 Task: Create a due date automation trigger when advanced on, on the monday of the week a card is due add dates not due tomorrow at 11:00 AM.
Action: Mouse moved to (919, 265)
Screenshot: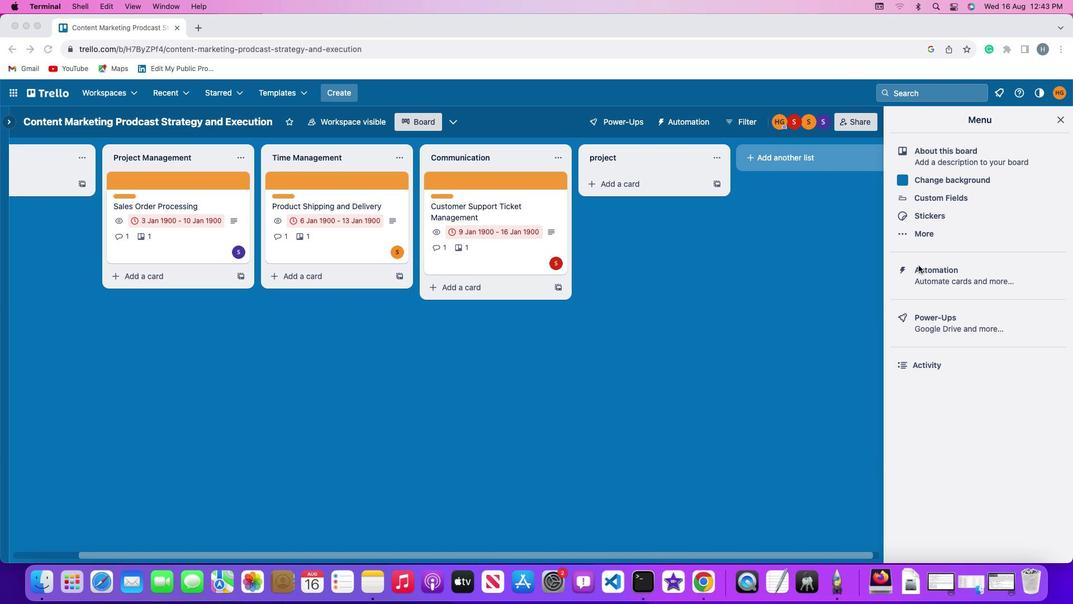 
Action: Mouse pressed left at (919, 265)
Screenshot: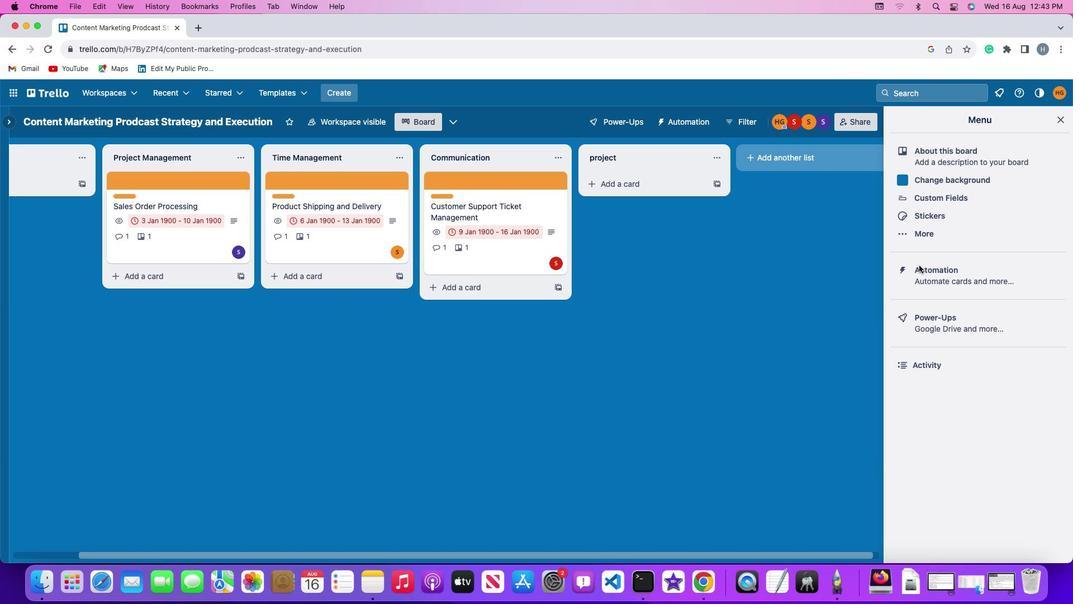 
Action: Mouse moved to (919, 265)
Screenshot: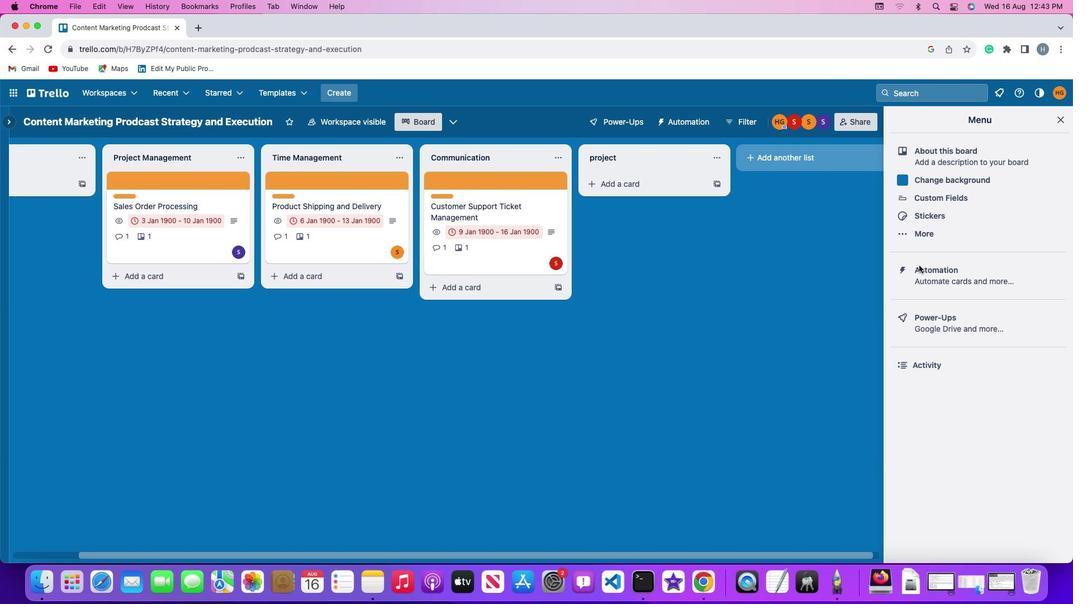 
Action: Mouse pressed left at (919, 265)
Screenshot: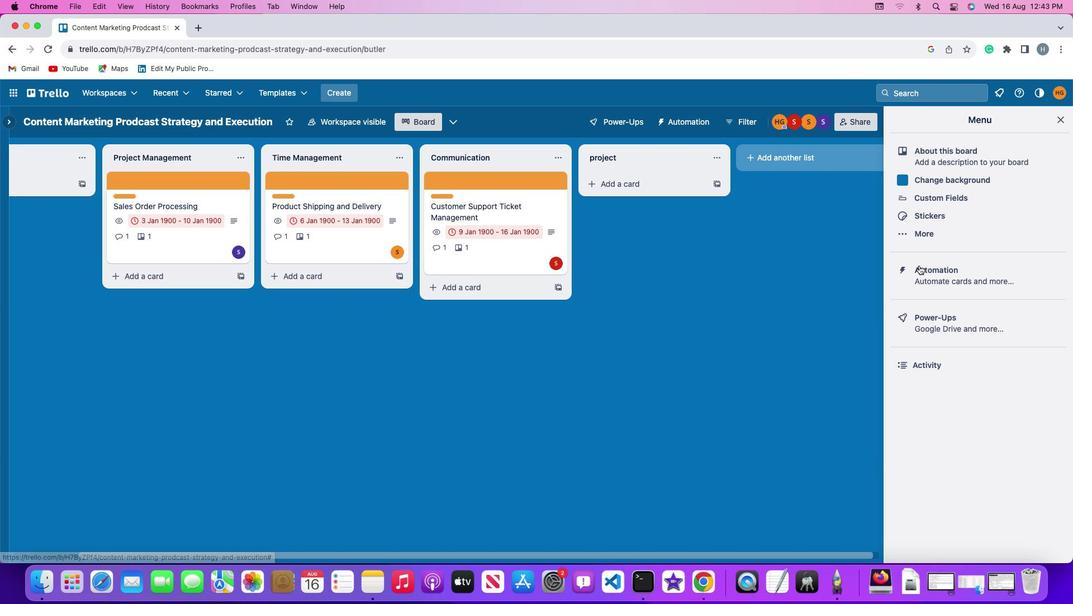 
Action: Mouse moved to (83, 258)
Screenshot: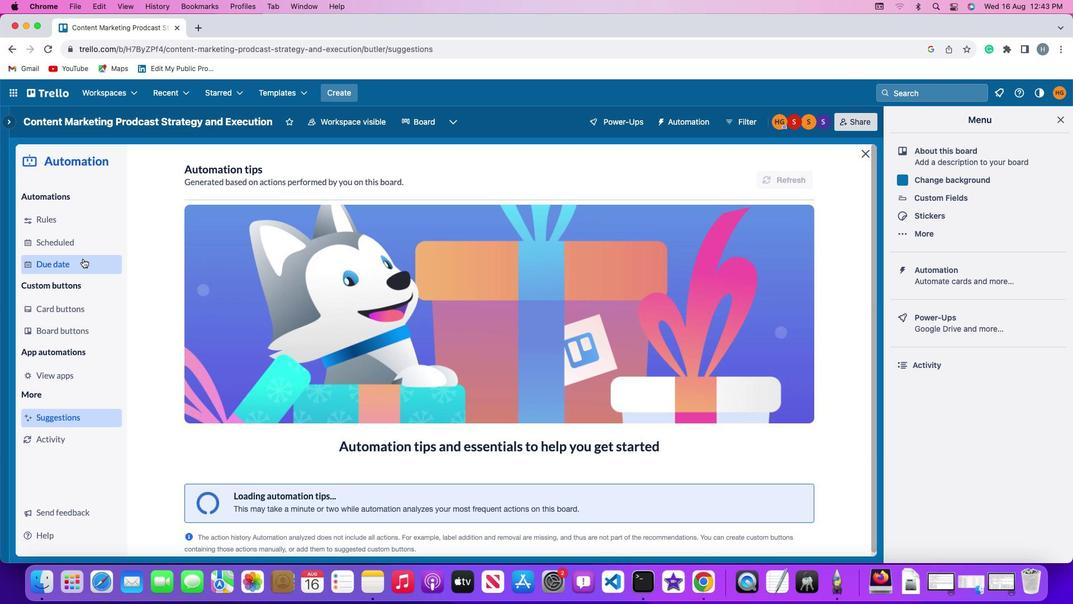 
Action: Mouse pressed left at (83, 258)
Screenshot: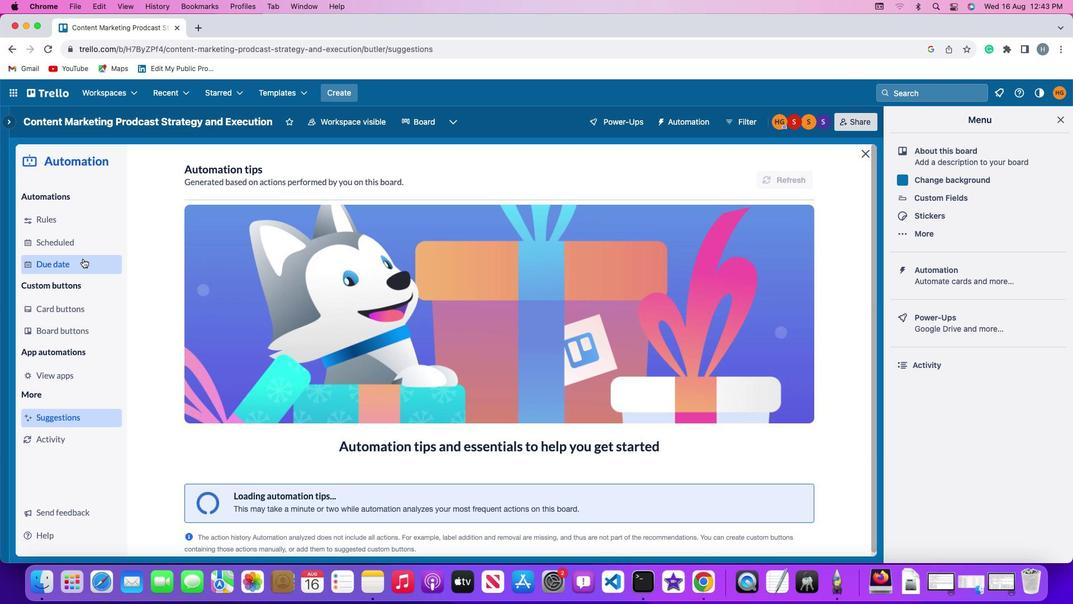 
Action: Mouse moved to (740, 169)
Screenshot: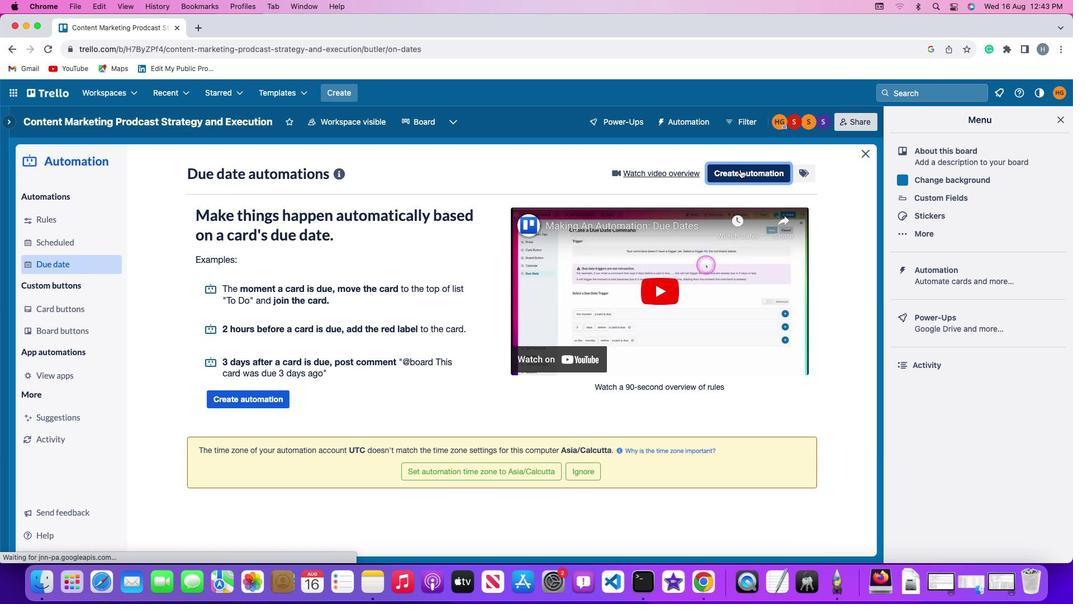 
Action: Mouse pressed left at (740, 169)
Screenshot: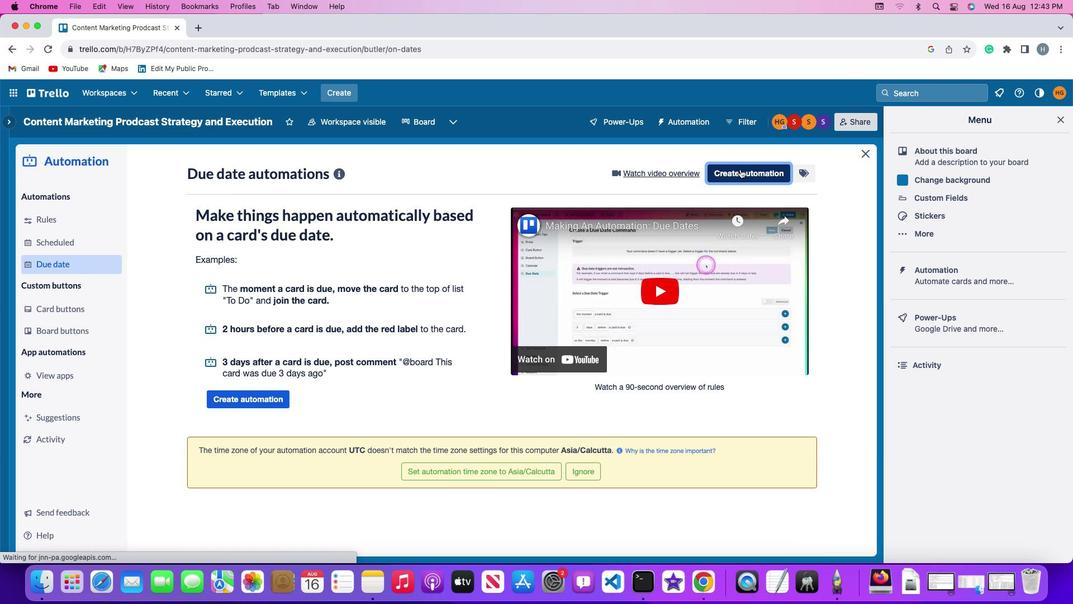 
Action: Mouse moved to (258, 284)
Screenshot: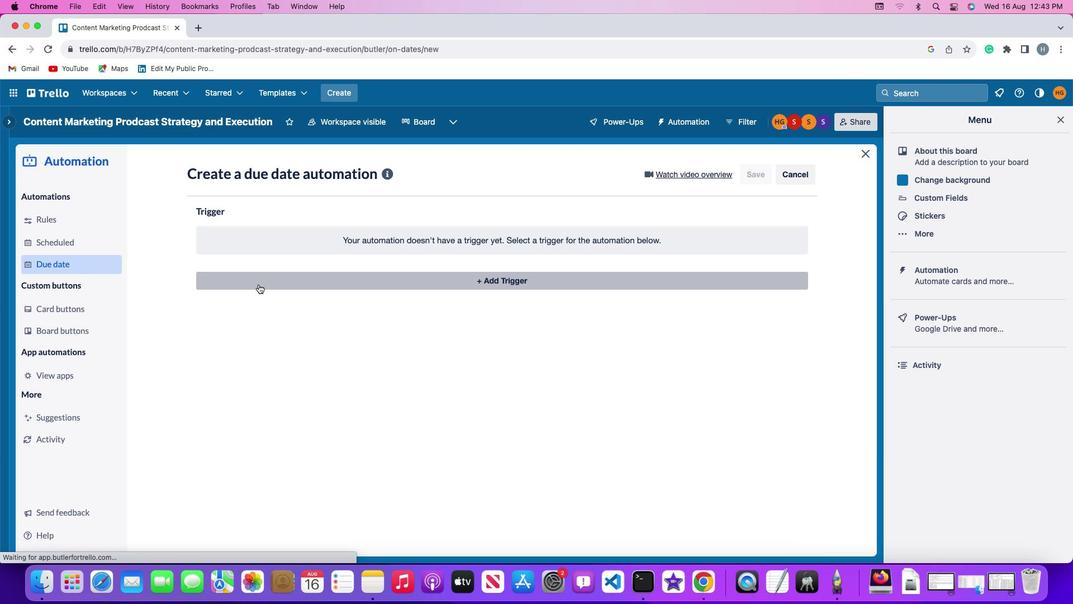 
Action: Mouse pressed left at (258, 284)
Screenshot: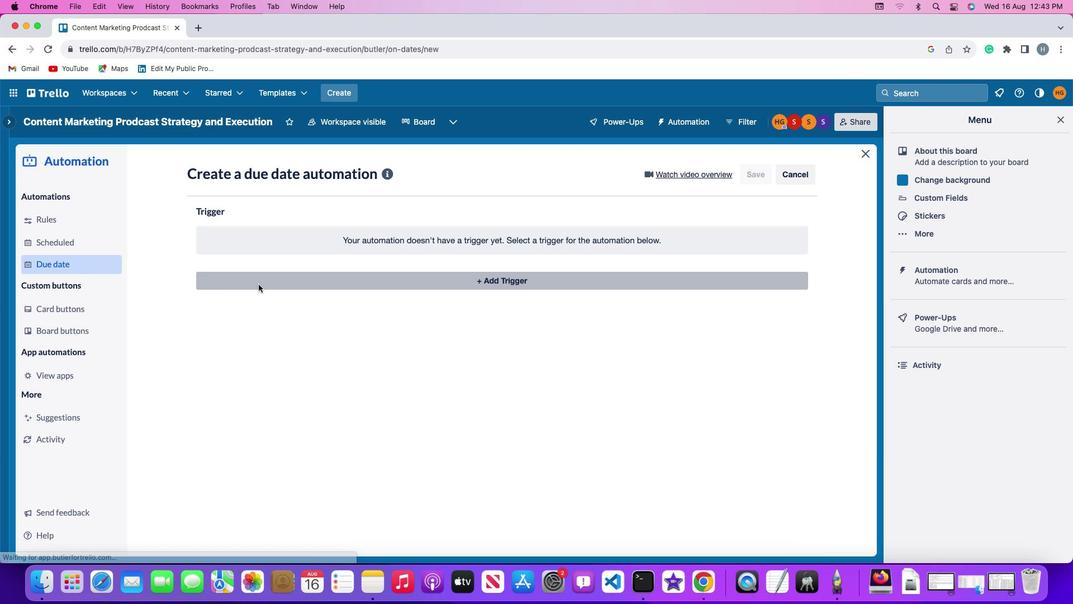 
Action: Mouse moved to (251, 484)
Screenshot: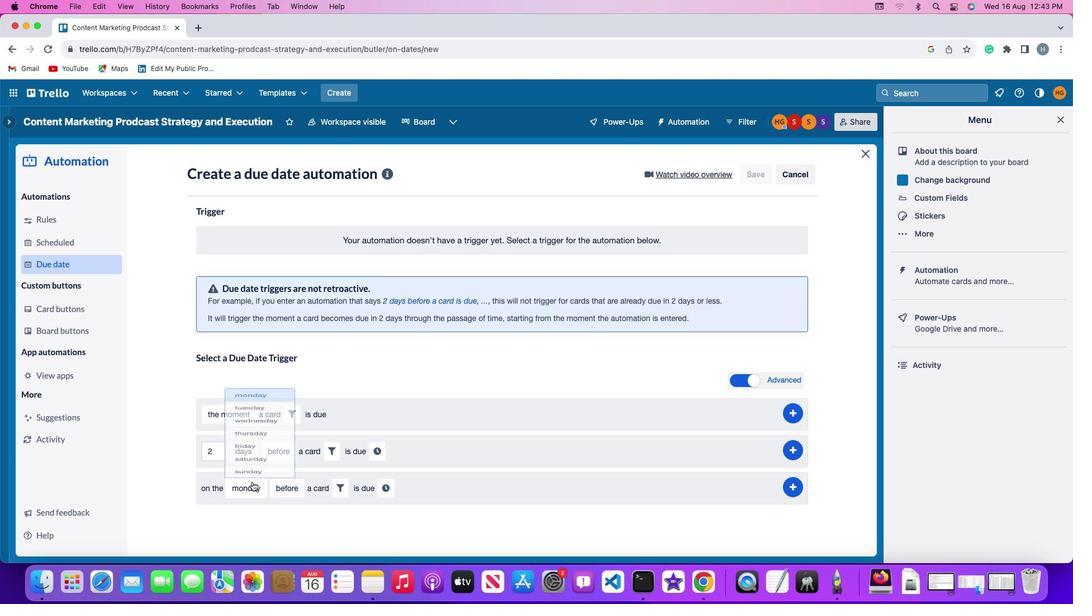 
Action: Mouse pressed left at (251, 484)
Screenshot: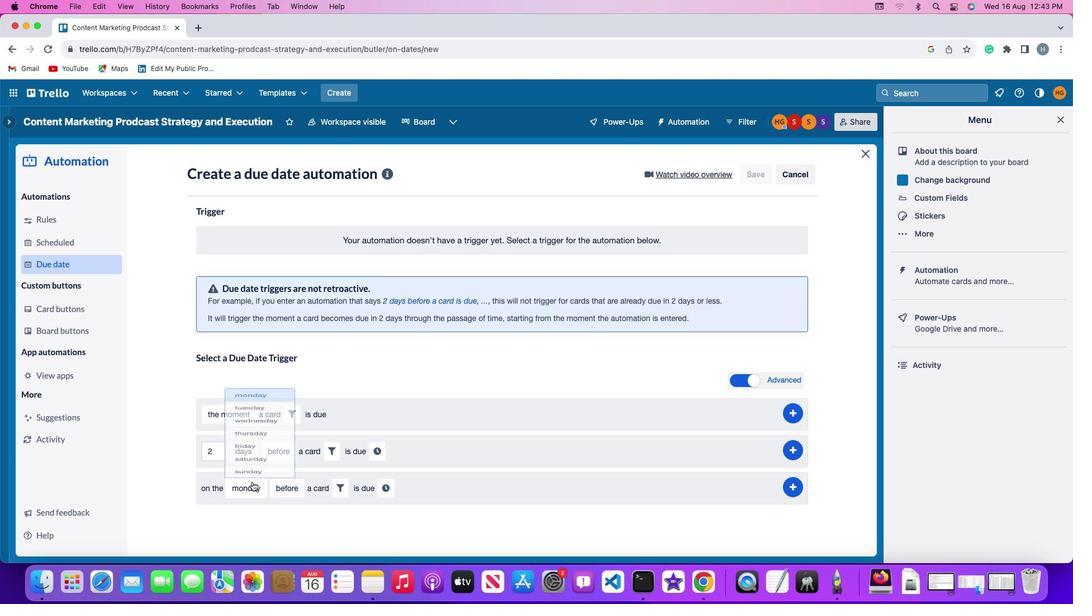 
Action: Mouse moved to (257, 332)
Screenshot: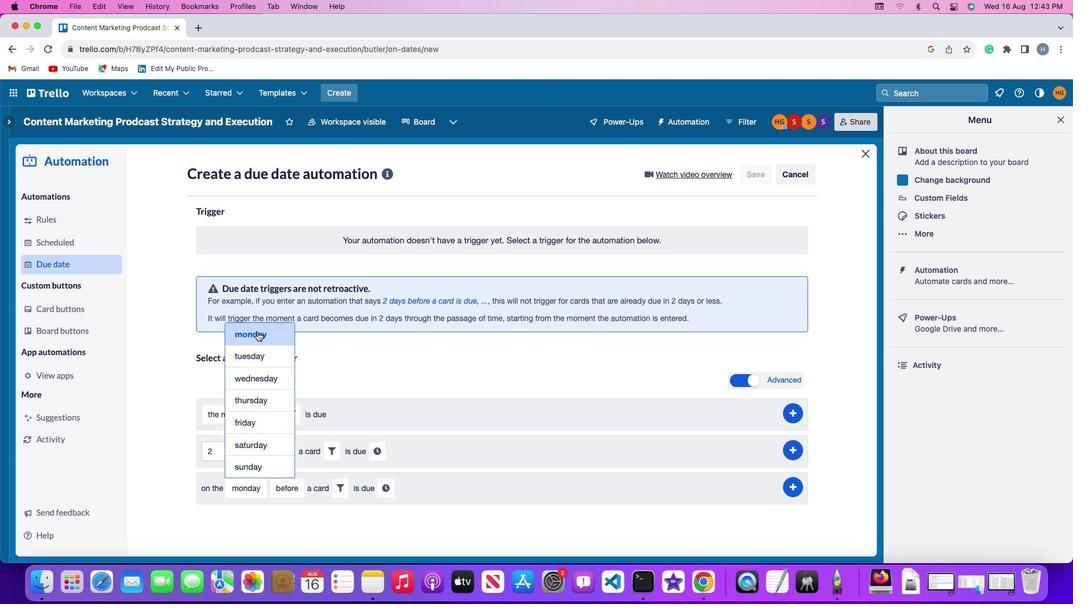
Action: Mouse pressed left at (257, 332)
Screenshot: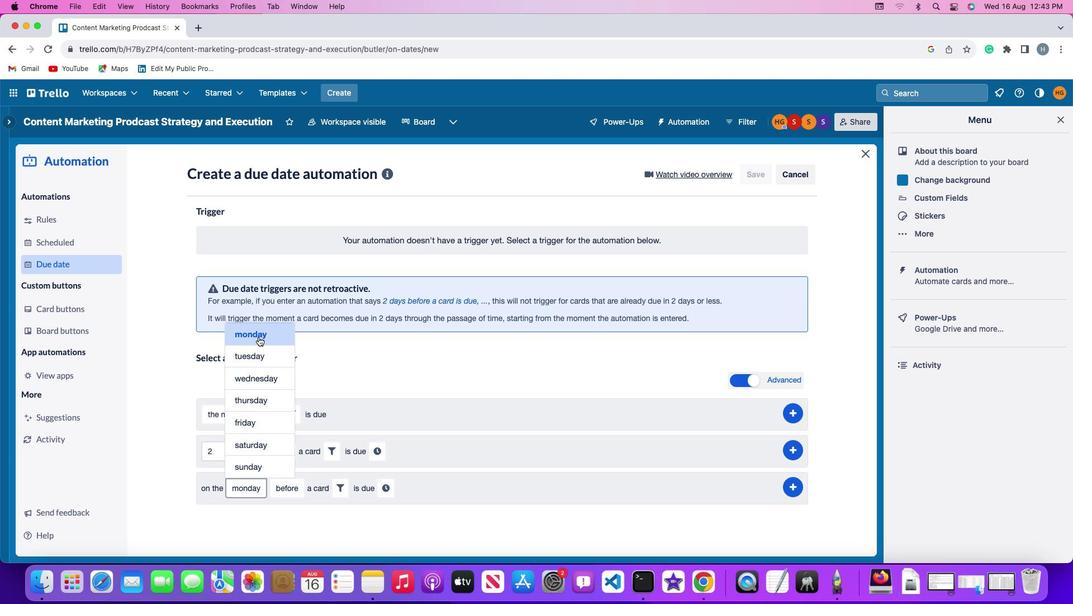 
Action: Mouse moved to (277, 491)
Screenshot: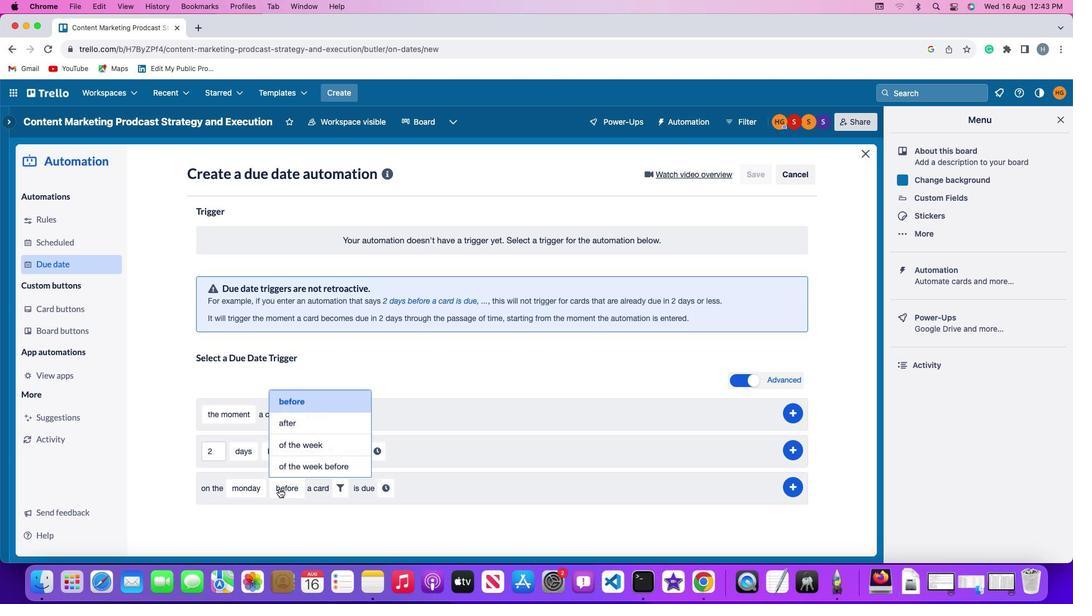 
Action: Mouse pressed left at (277, 491)
Screenshot: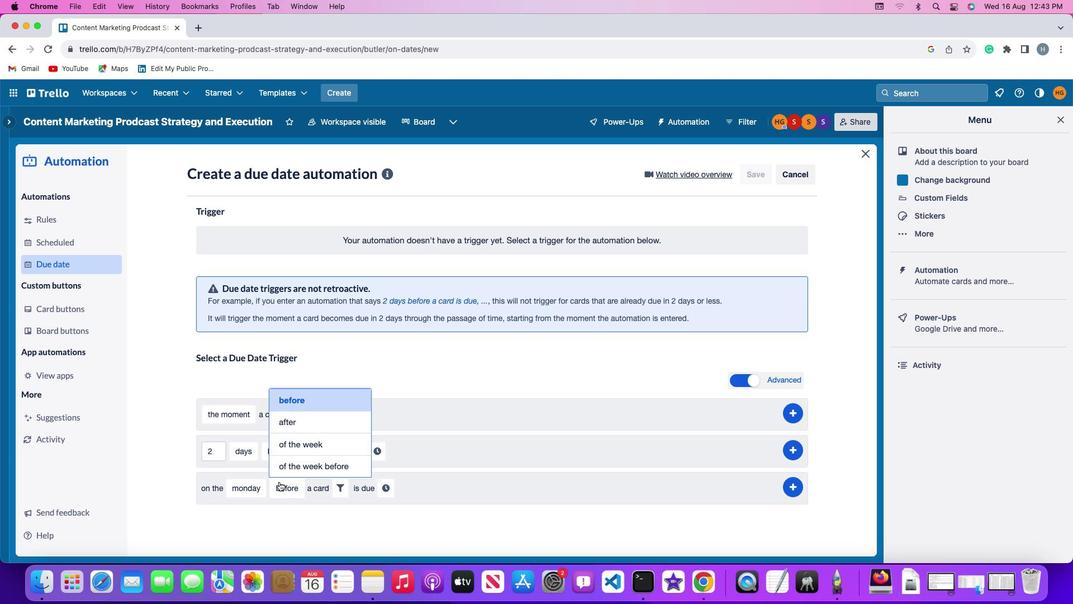 
Action: Mouse moved to (295, 441)
Screenshot: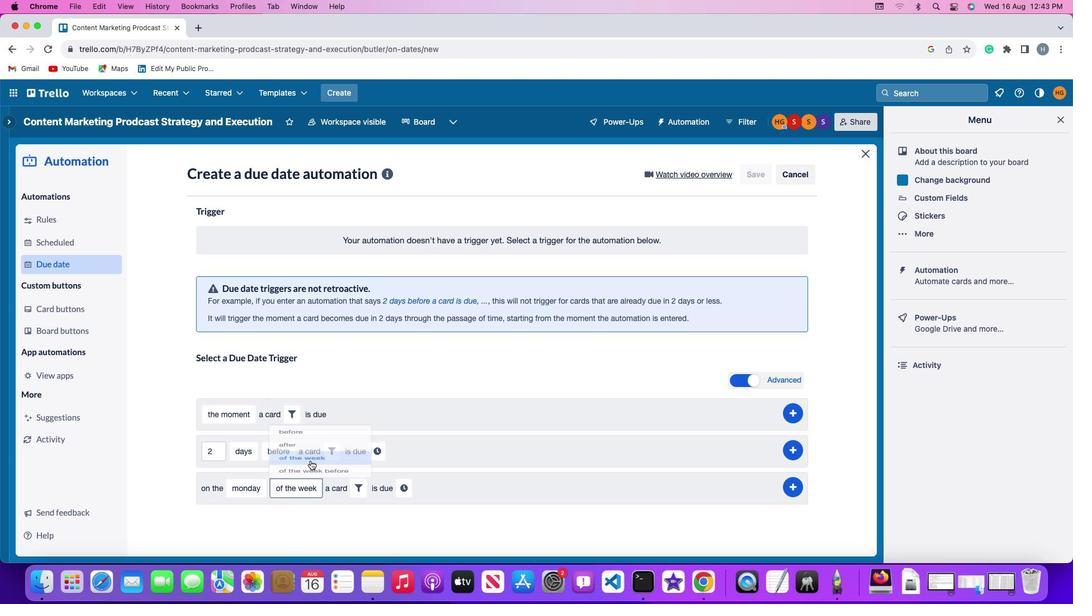 
Action: Mouse pressed left at (295, 441)
Screenshot: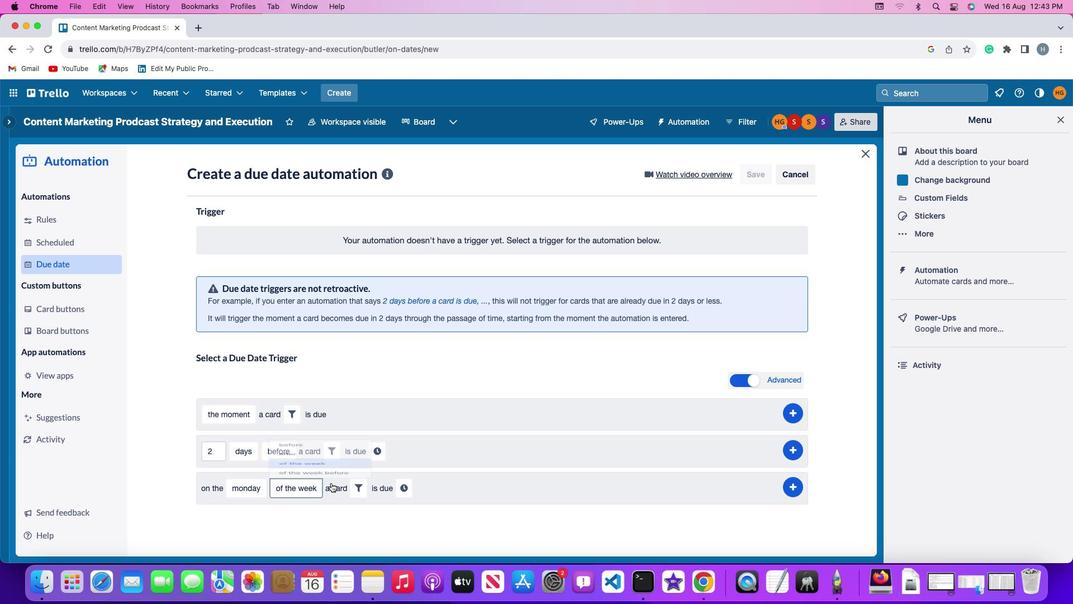 
Action: Mouse moved to (360, 490)
Screenshot: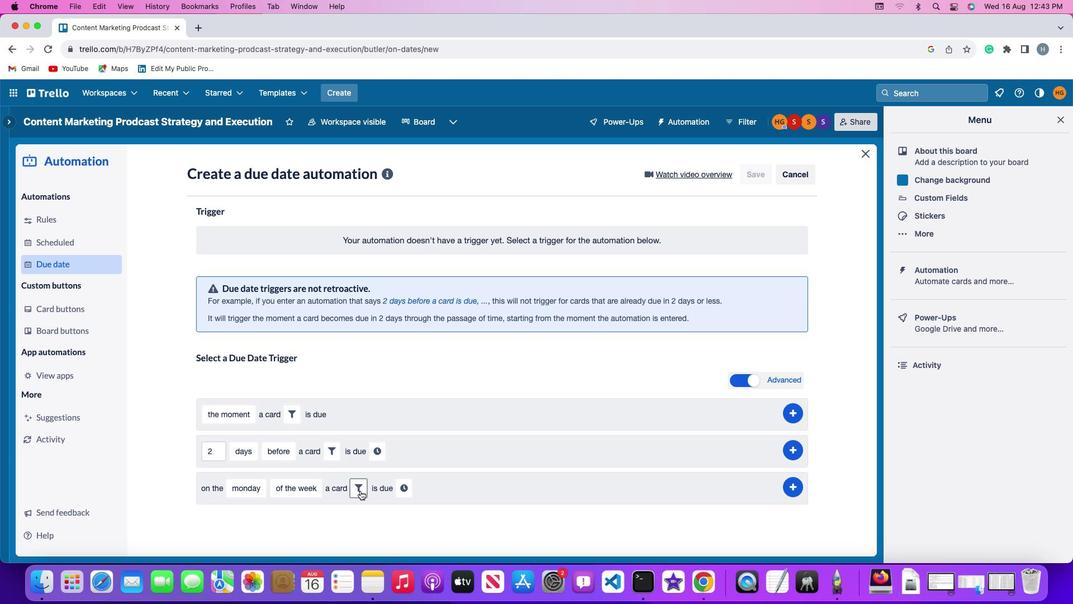 
Action: Mouse pressed left at (360, 490)
Screenshot: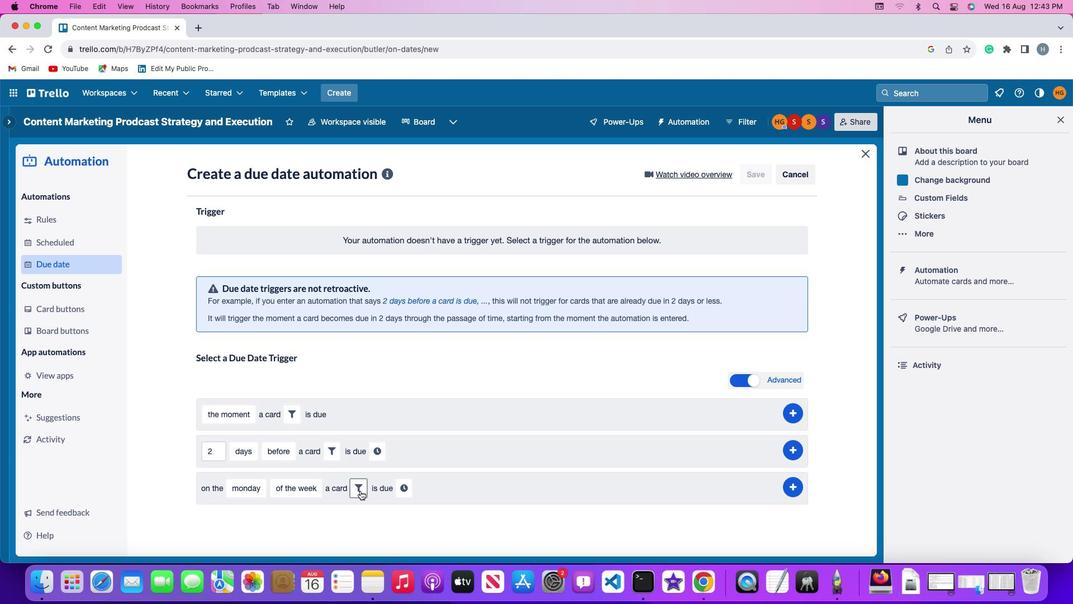 
Action: Mouse moved to (417, 522)
Screenshot: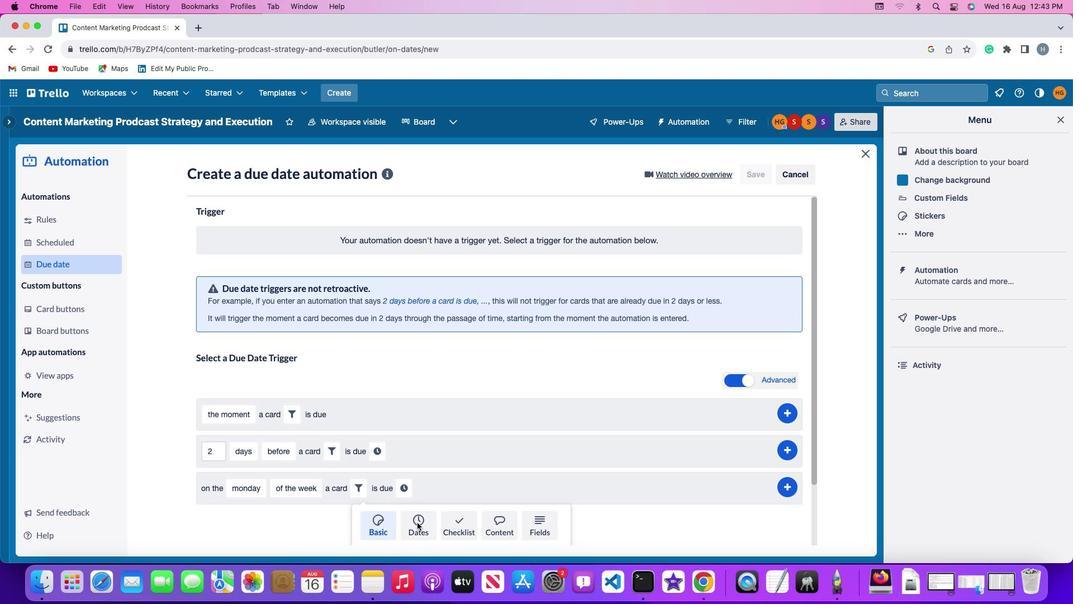 
Action: Mouse pressed left at (417, 522)
Screenshot: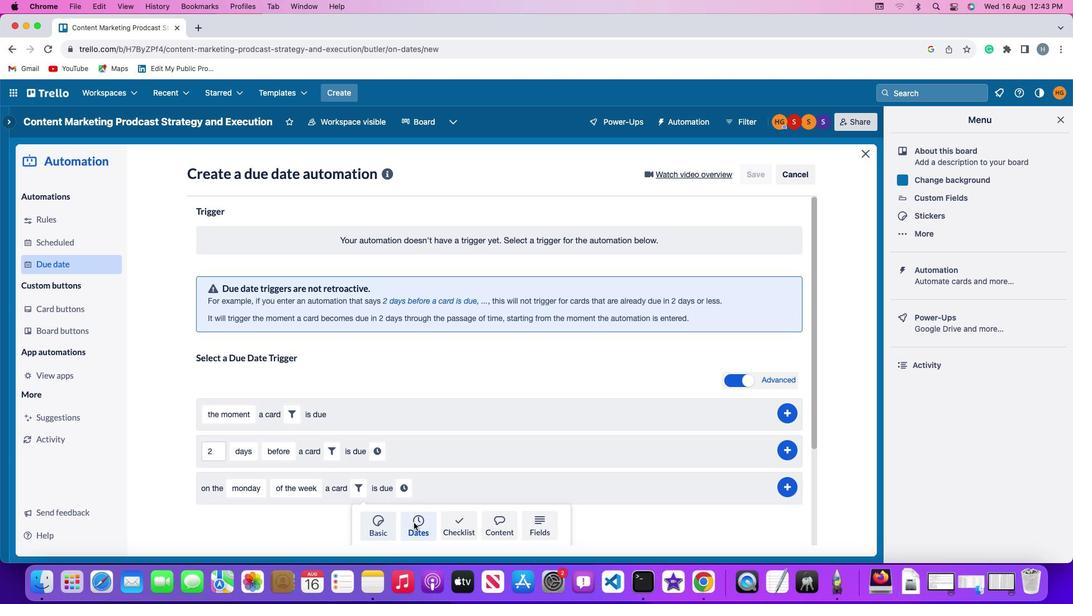 
Action: Mouse moved to (300, 522)
Screenshot: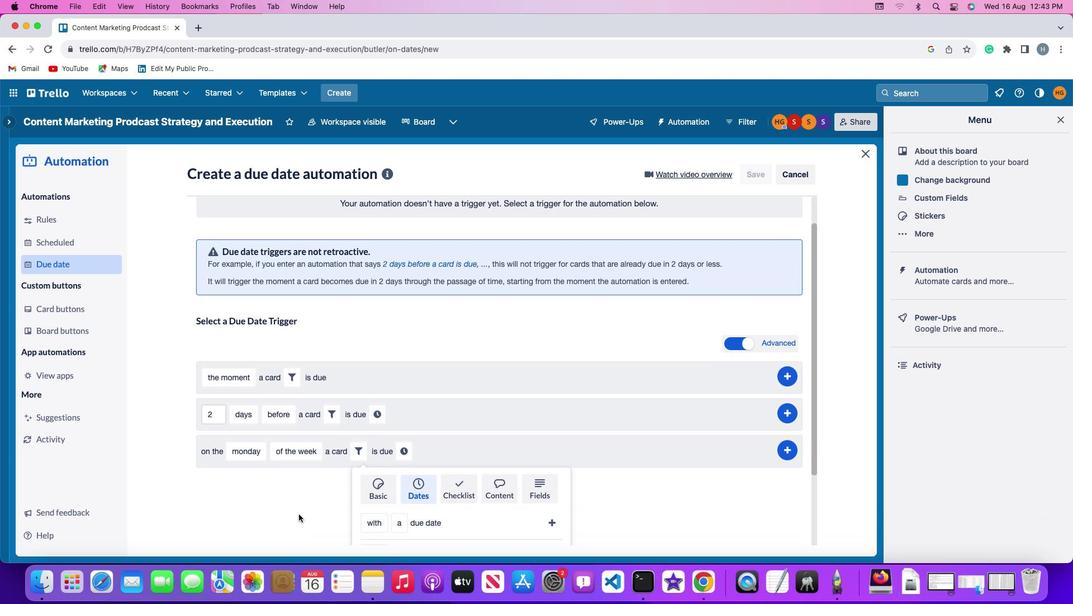 
Action: Mouse scrolled (300, 522) with delta (0, 0)
Screenshot: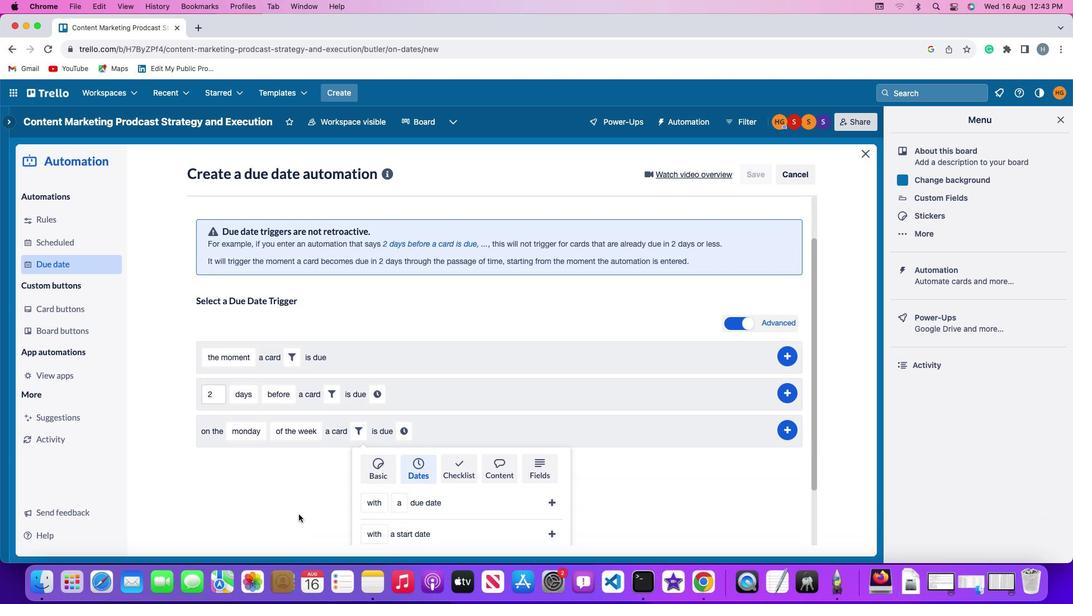
Action: Mouse moved to (299, 522)
Screenshot: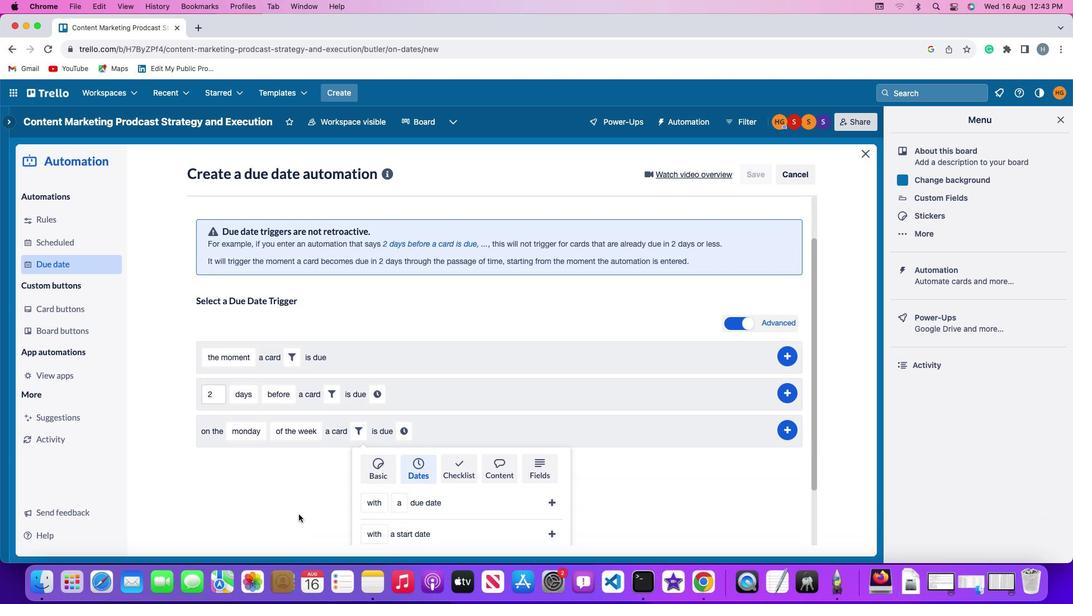 
Action: Mouse scrolled (299, 522) with delta (0, 0)
Screenshot: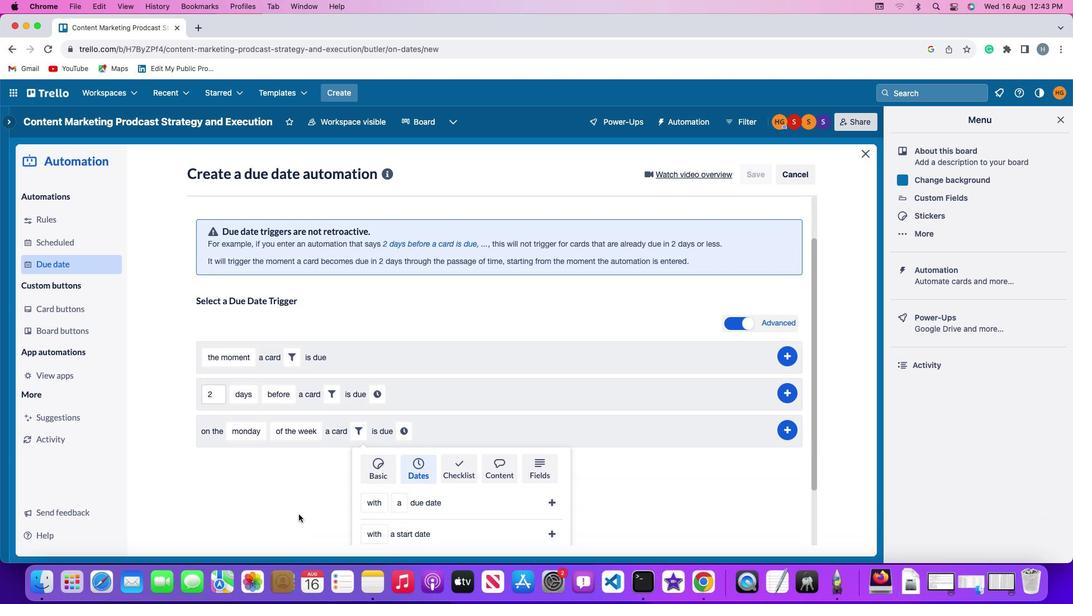 
Action: Mouse moved to (299, 521)
Screenshot: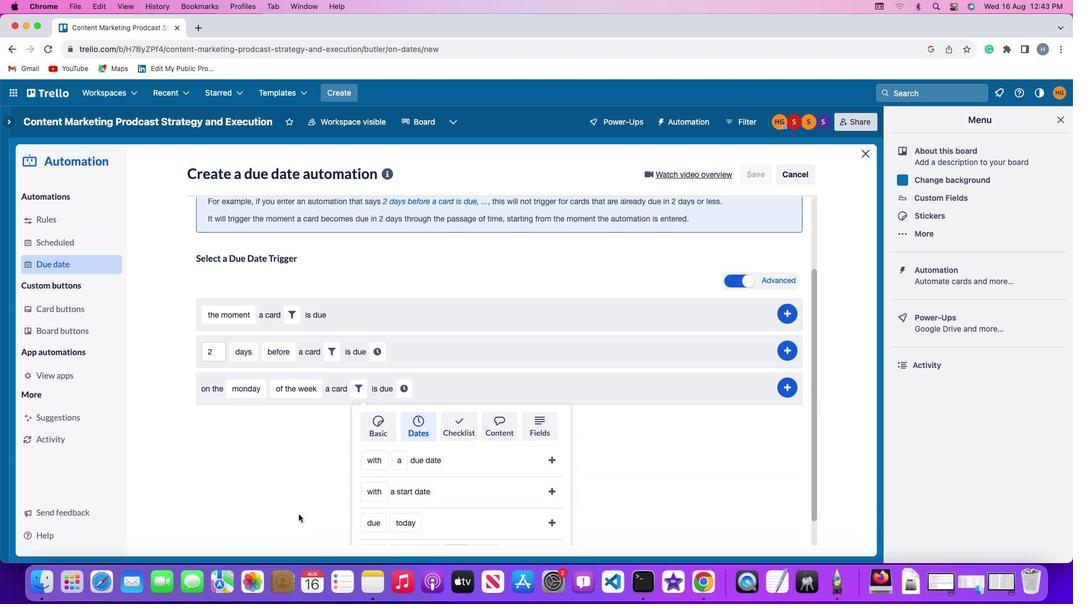 
Action: Mouse scrolled (299, 521) with delta (0, -1)
Screenshot: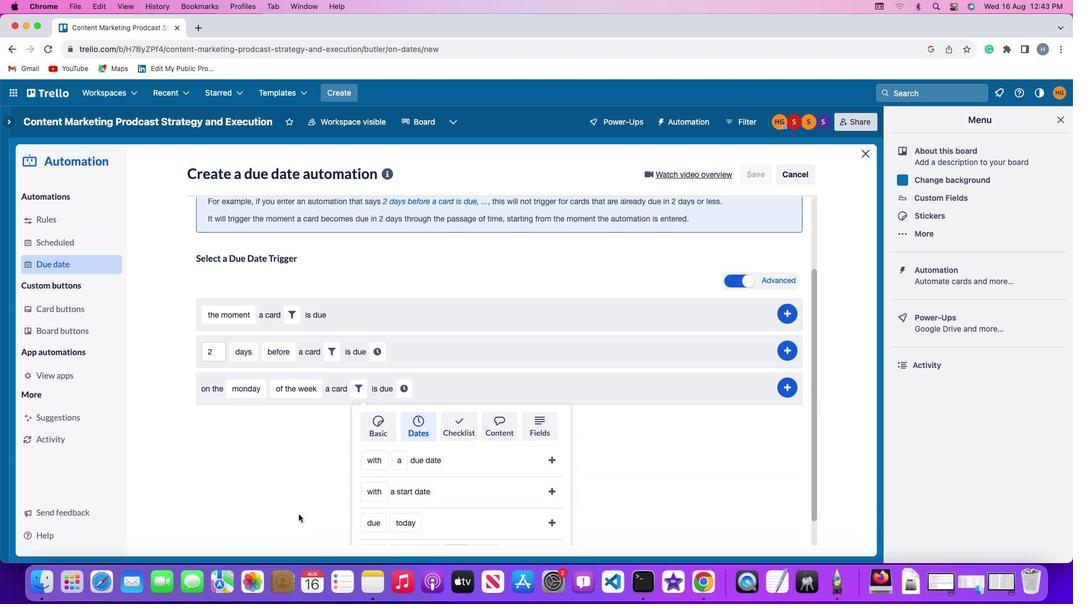 
Action: Mouse moved to (299, 519)
Screenshot: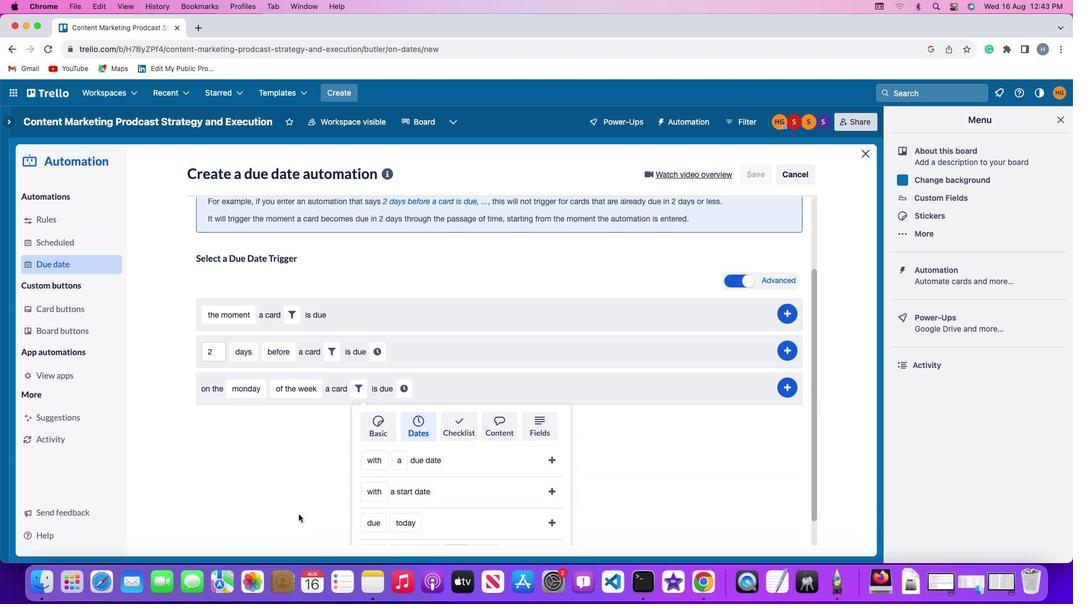 
Action: Mouse scrolled (299, 519) with delta (0, -2)
Screenshot: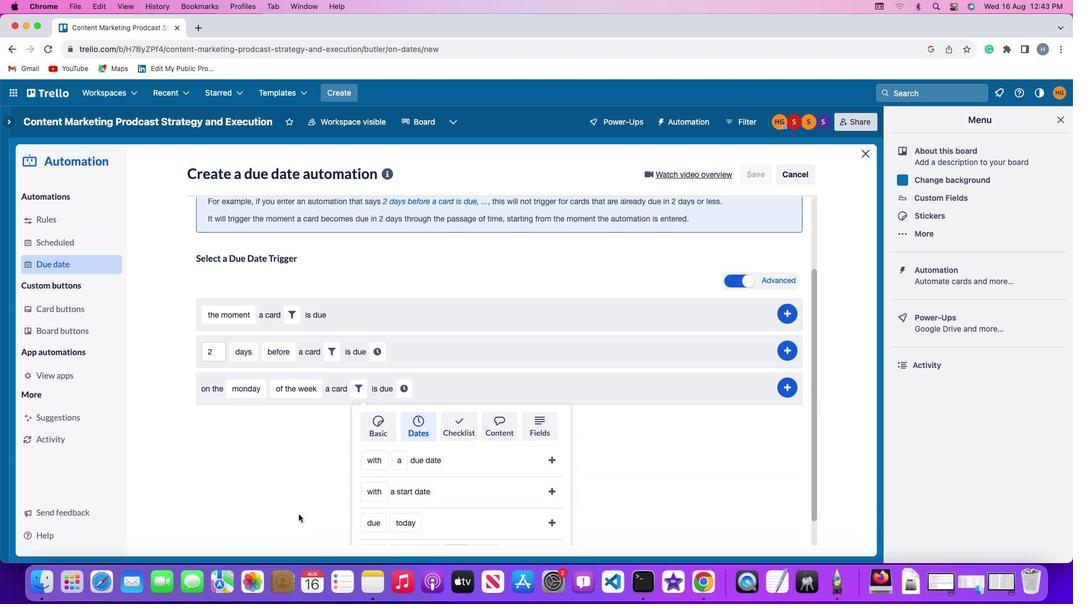
Action: Mouse moved to (298, 514)
Screenshot: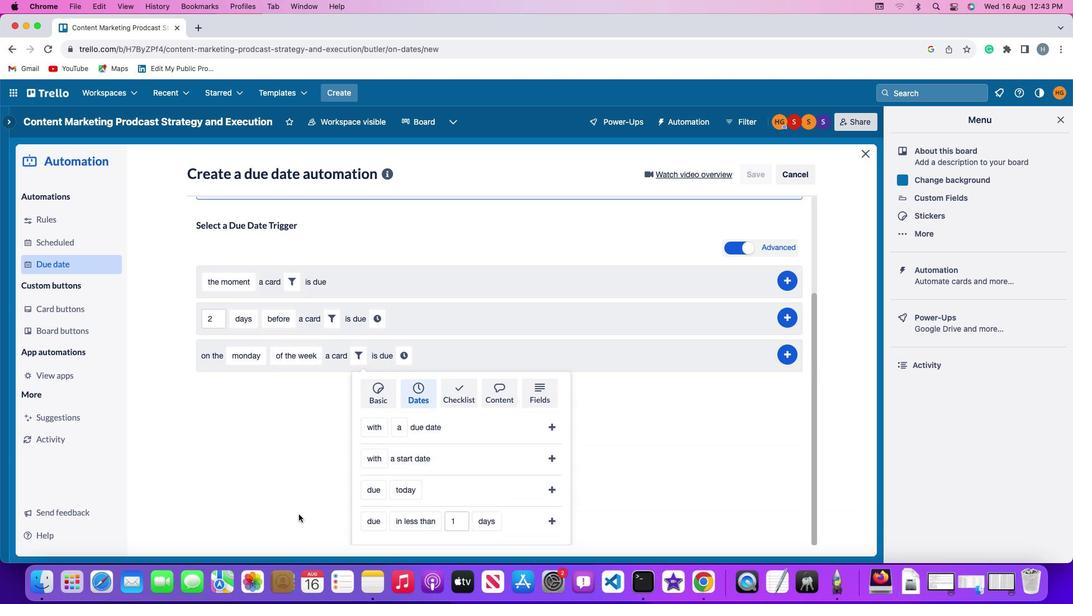 
Action: Mouse scrolled (298, 514) with delta (0, 0)
Screenshot: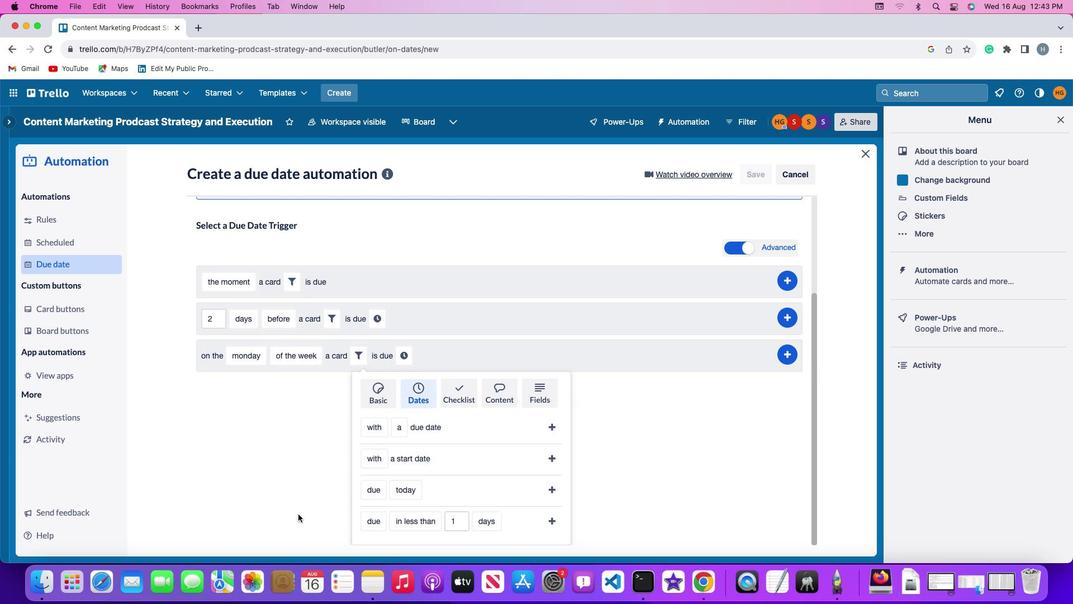 
Action: Mouse scrolled (298, 514) with delta (0, 0)
Screenshot: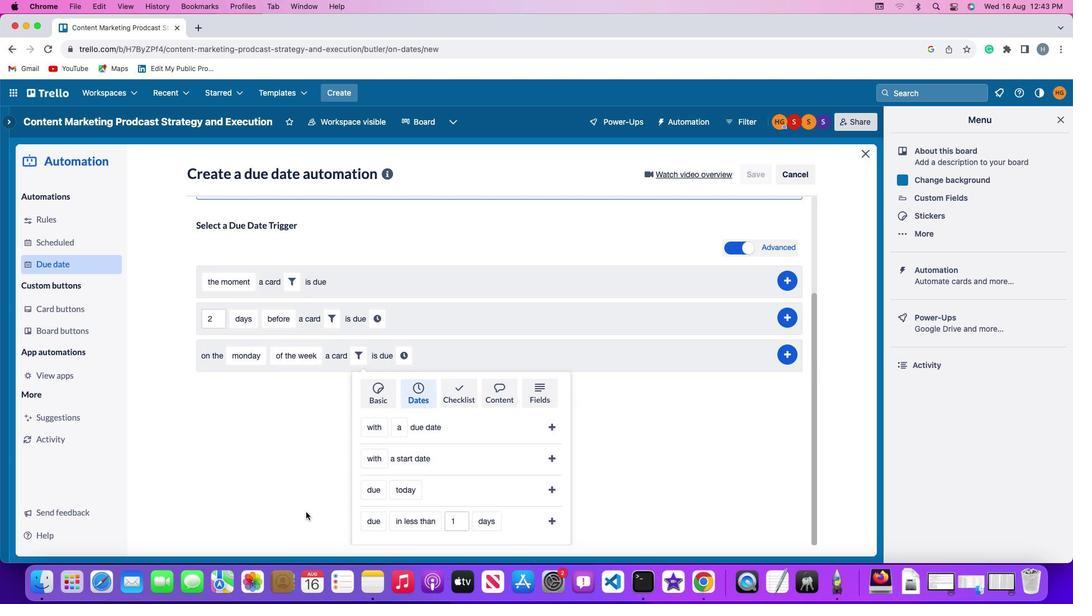 
Action: Mouse scrolled (298, 514) with delta (0, -1)
Screenshot: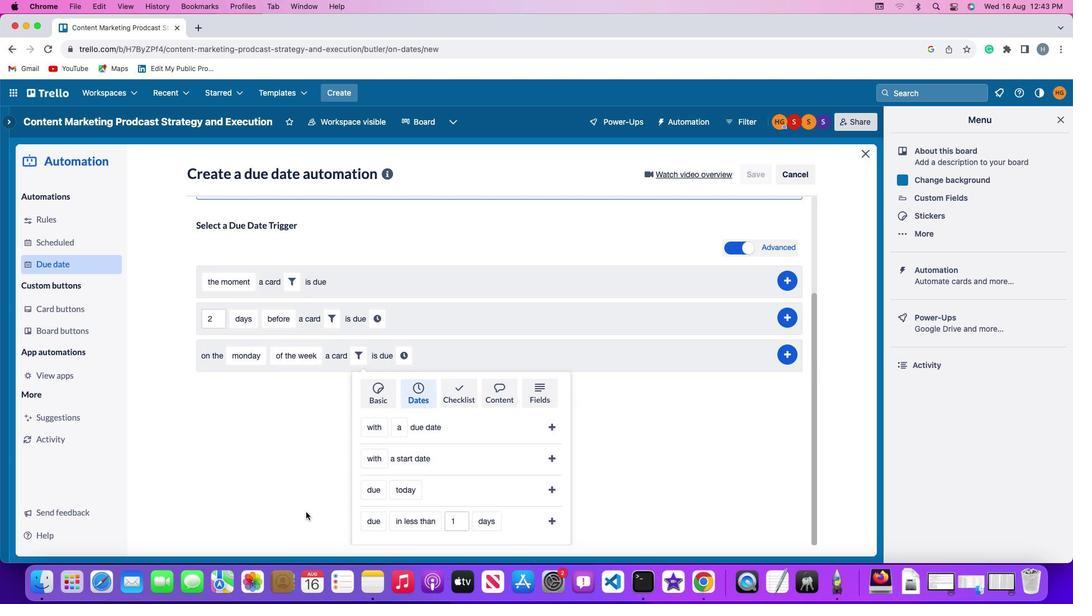 
Action: Mouse moved to (298, 514)
Screenshot: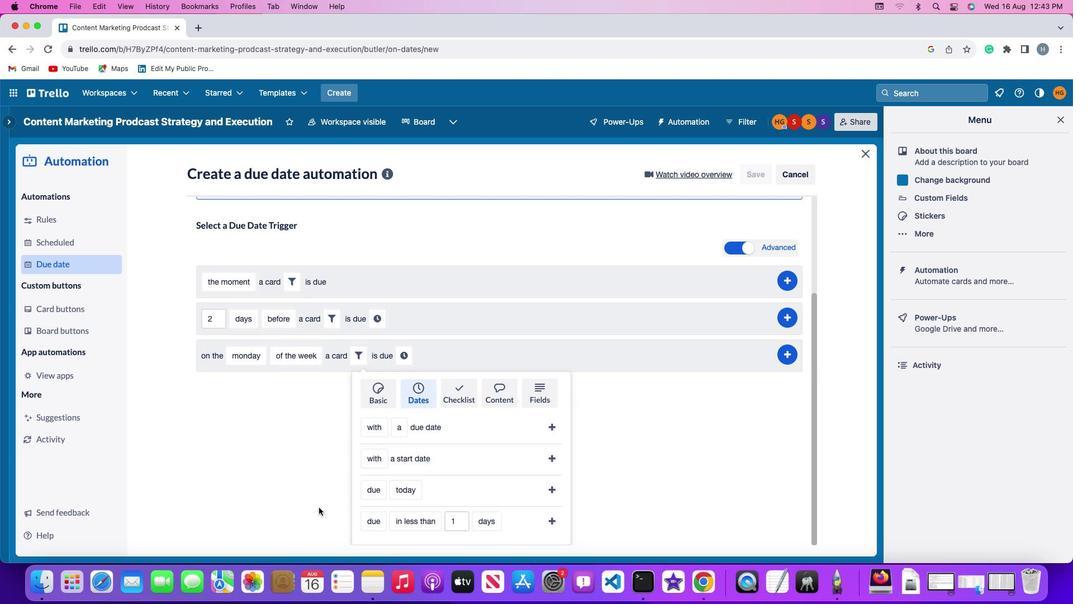 
Action: Mouse scrolled (298, 514) with delta (0, -1)
Screenshot: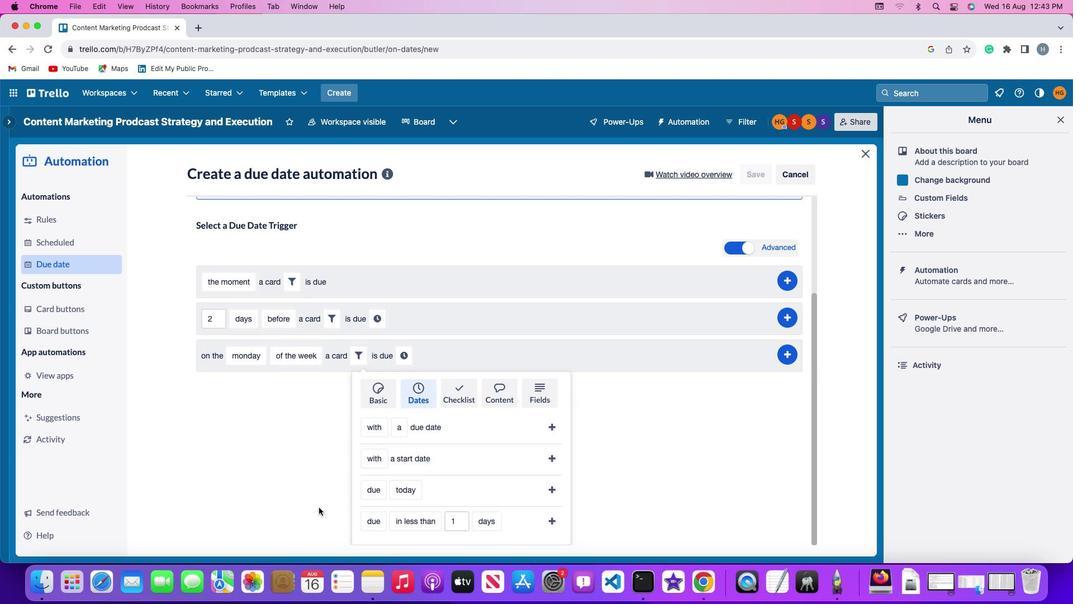 
Action: Mouse moved to (360, 496)
Screenshot: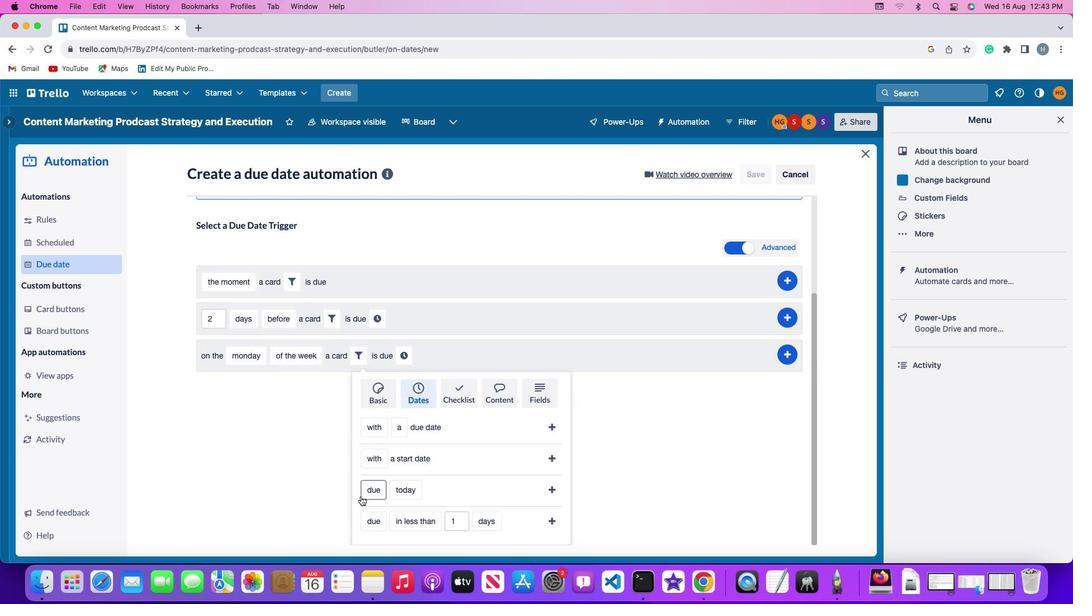 
Action: Mouse pressed left at (360, 496)
Screenshot: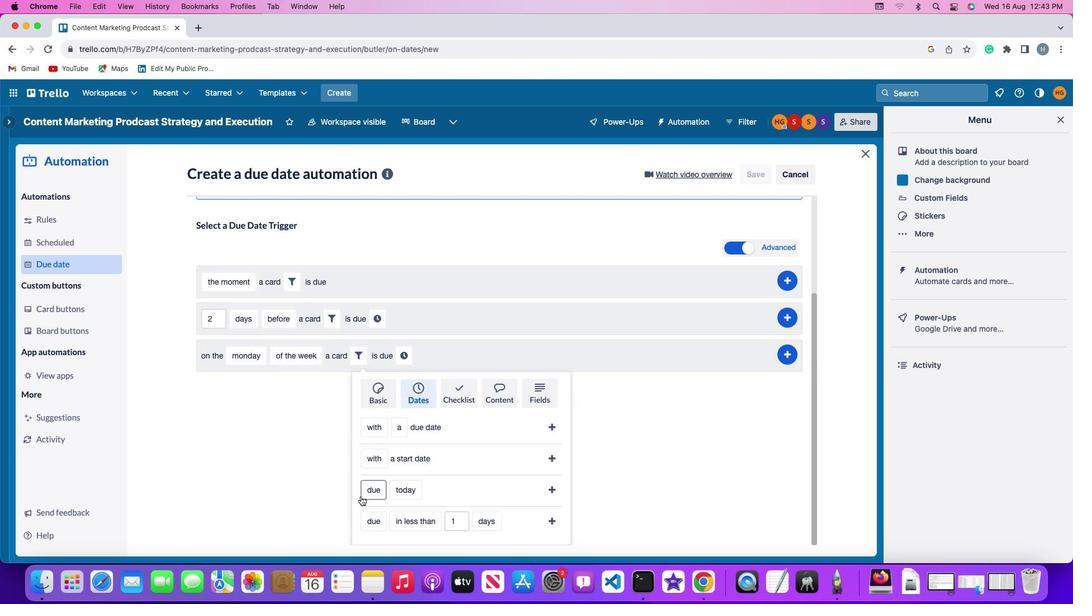 
Action: Mouse moved to (392, 421)
Screenshot: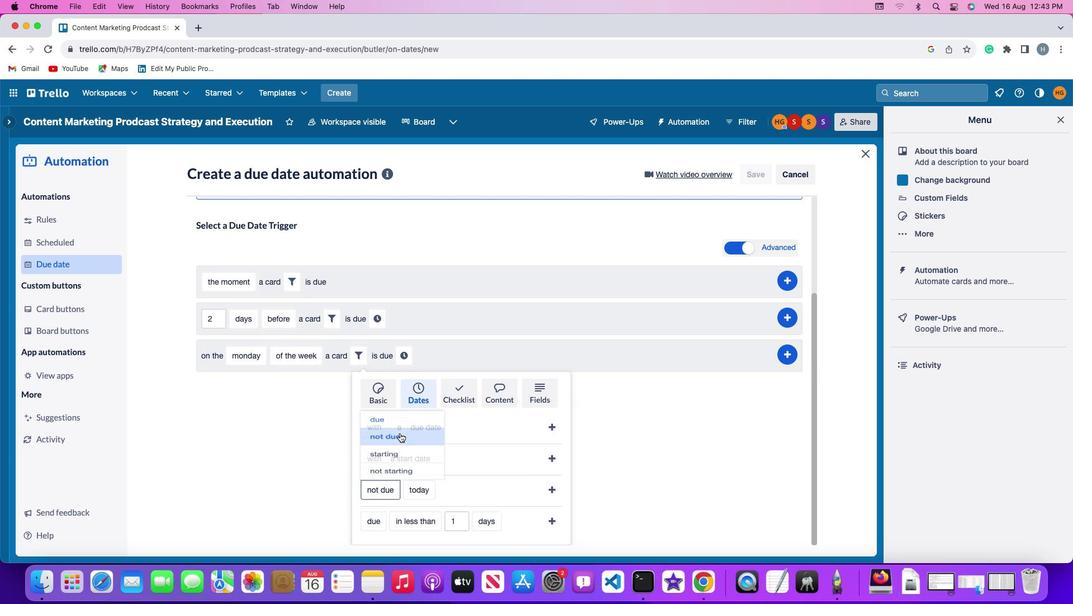
Action: Mouse pressed left at (392, 421)
Screenshot: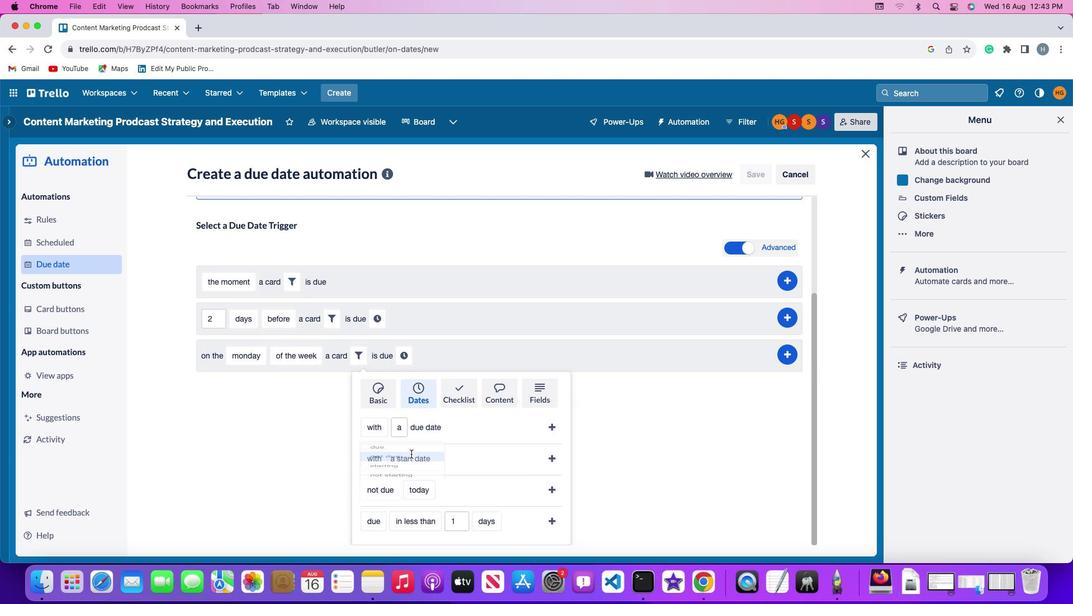 
Action: Mouse moved to (422, 487)
Screenshot: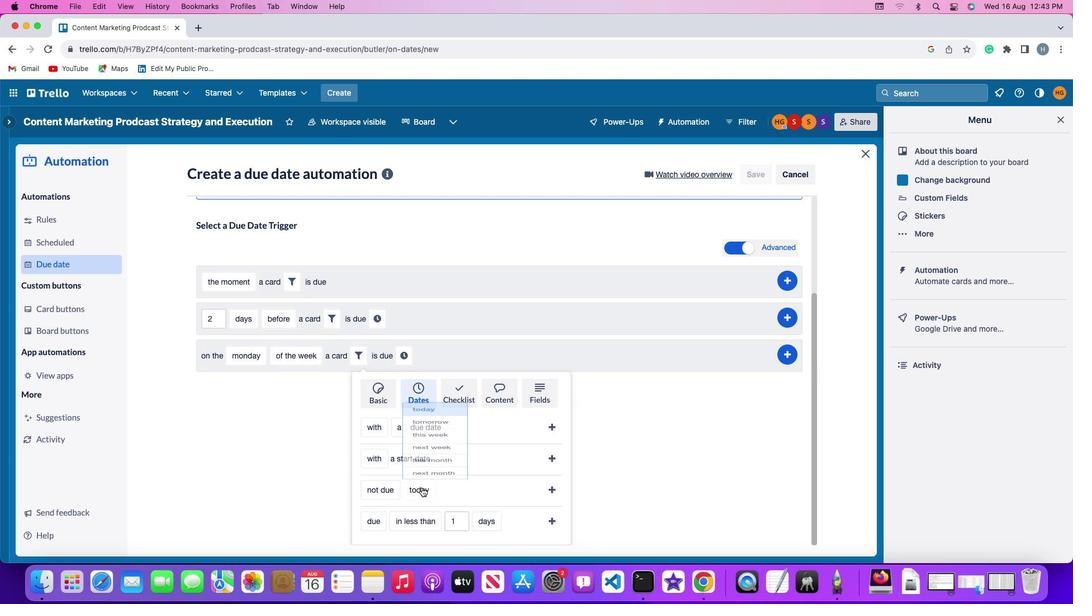 
Action: Mouse pressed left at (422, 487)
Screenshot: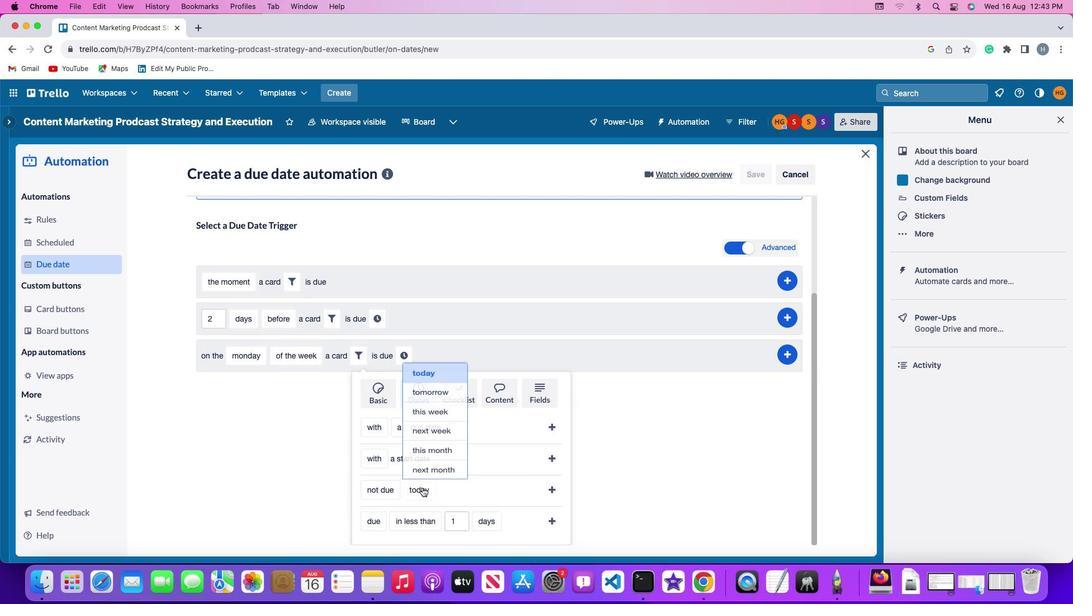 
Action: Mouse moved to (427, 377)
Screenshot: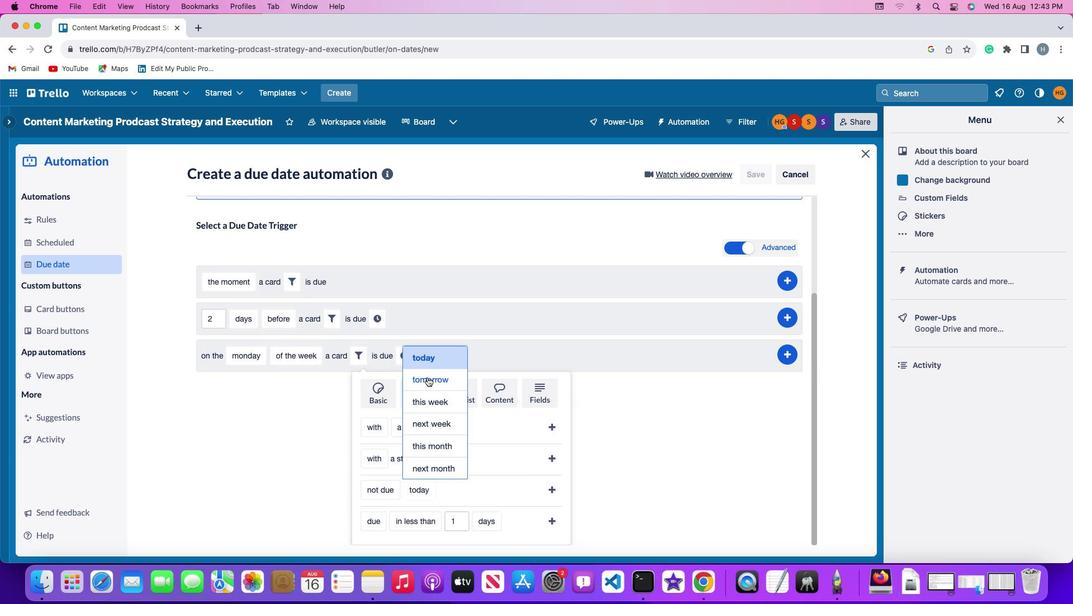 
Action: Mouse pressed left at (427, 377)
Screenshot: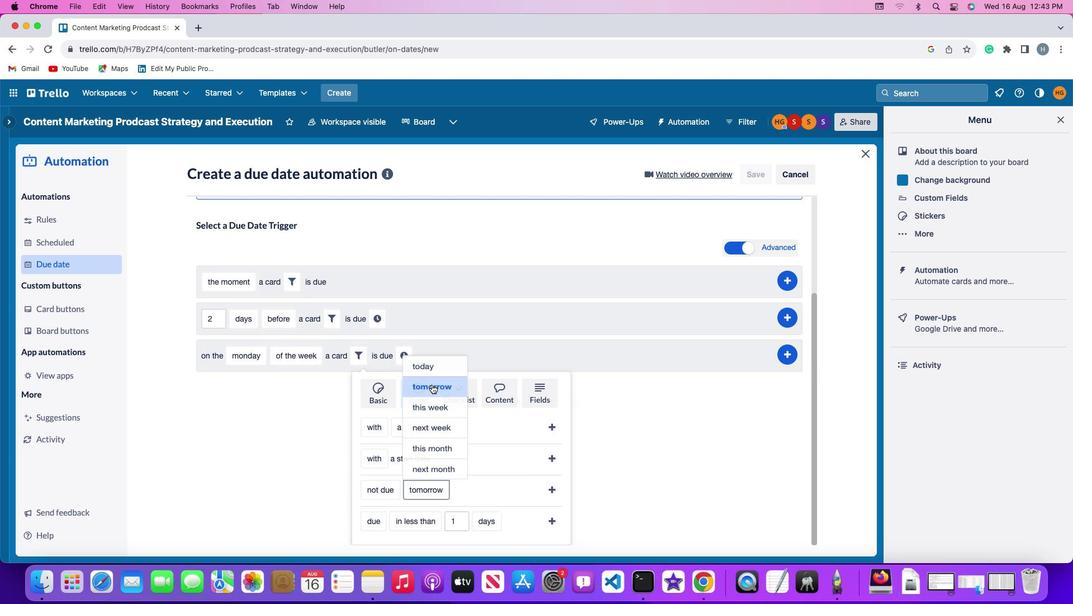 
Action: Mouse moved to (554, 486)
Screenshot: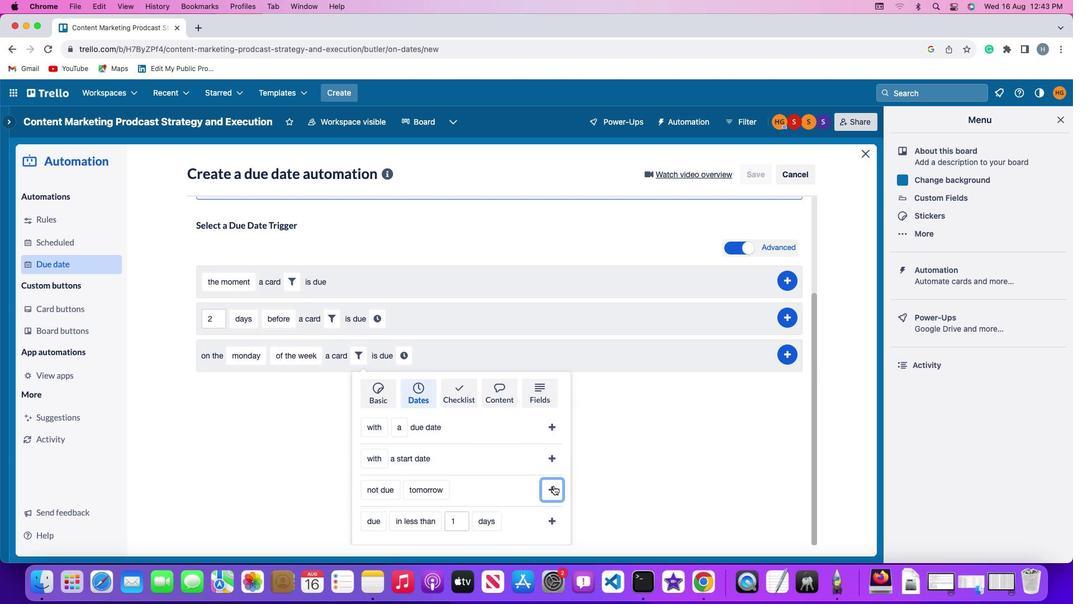 
Action: Mouse pressed left at (554, 486)
Screenshot: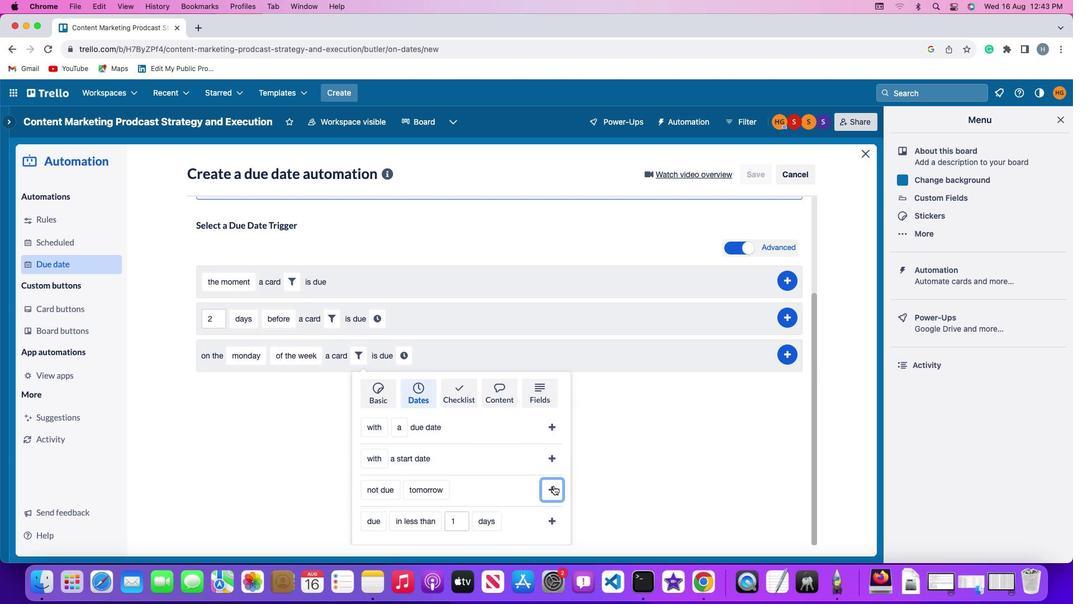 
Action: Mouse moved to (491, 487)
Screenshot: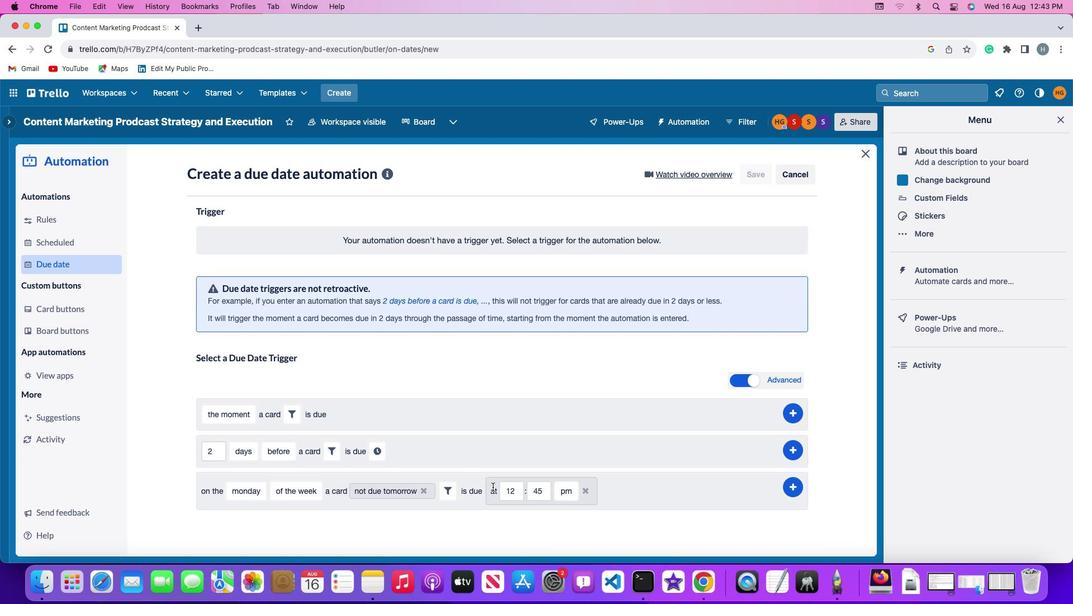 
Action: Mouse pressed left at (491, 487)
Screenshot: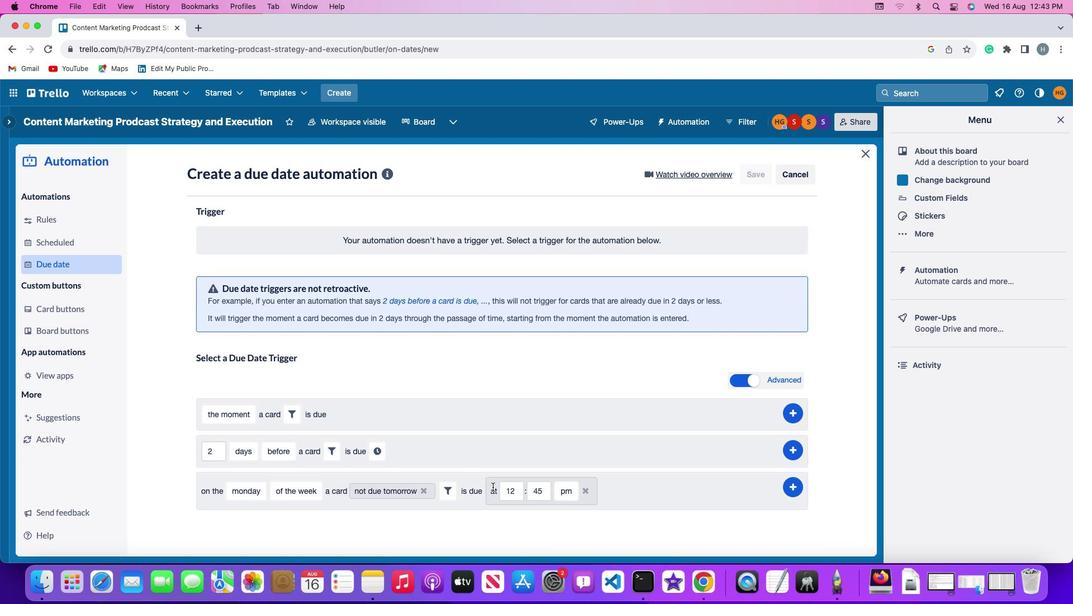
Action: Mouse moved to (525, 489)
Screenshot: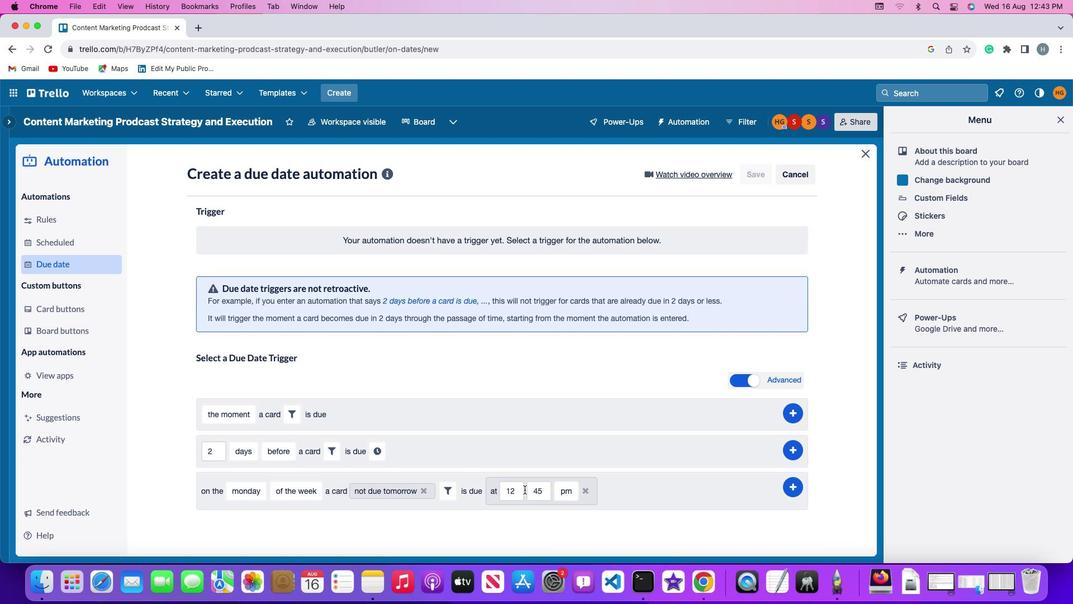 
Action: Mouse pressed left at (525, 489)
Screenshot: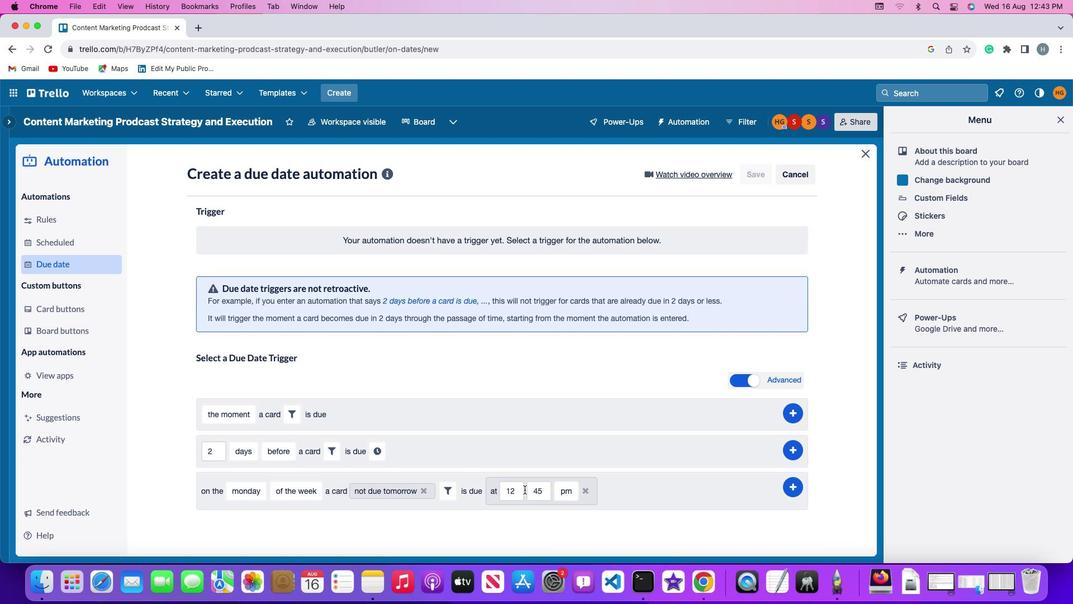 
Action: Mouse moved to (519, 489)
Screenshot: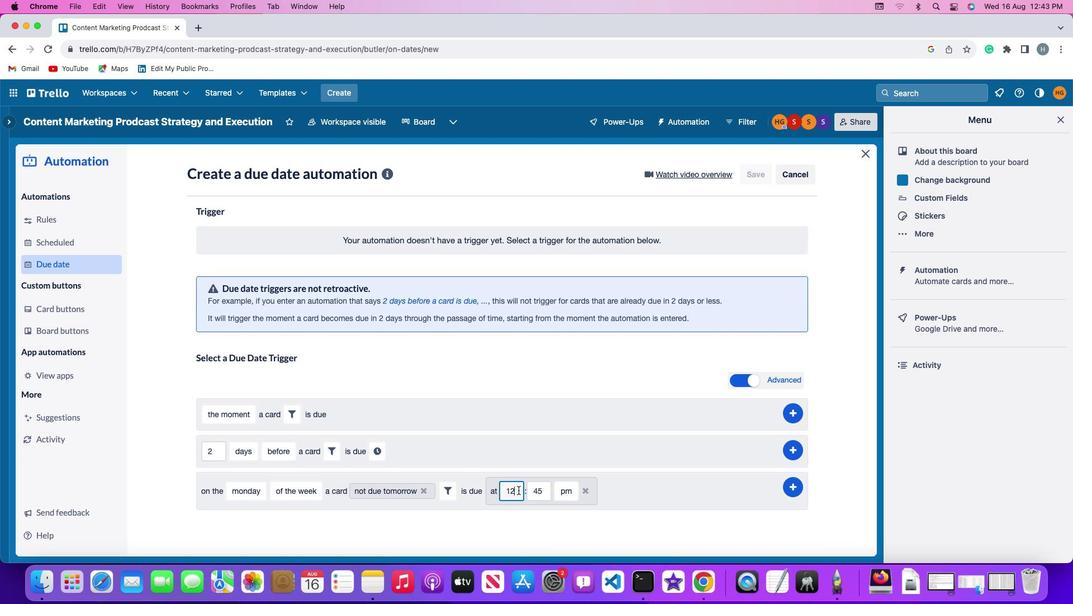 
Action: Mouse pressed left at (519, 489)
Screenshot: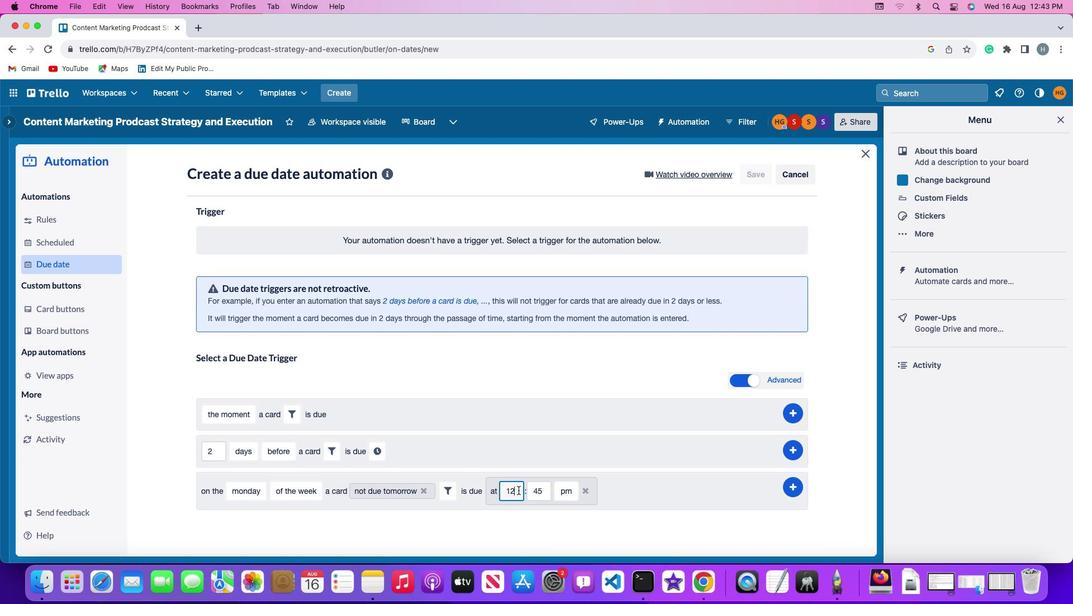 
Action: Mouse moved to (518, 488)
Screenshot: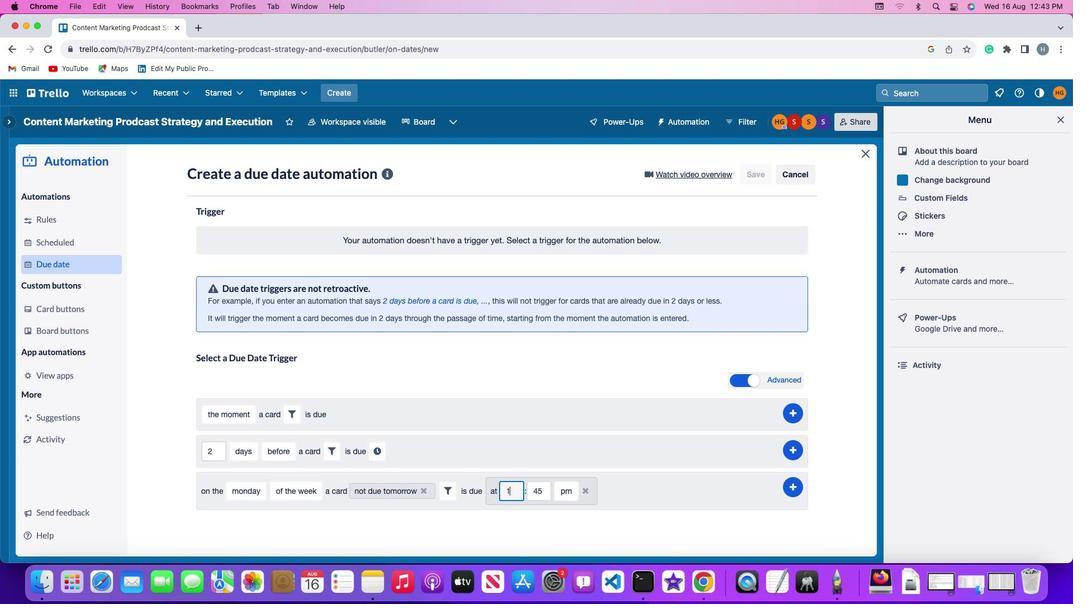 
Action: Key pressed Key.backspaceKey.backspace
Screenshot: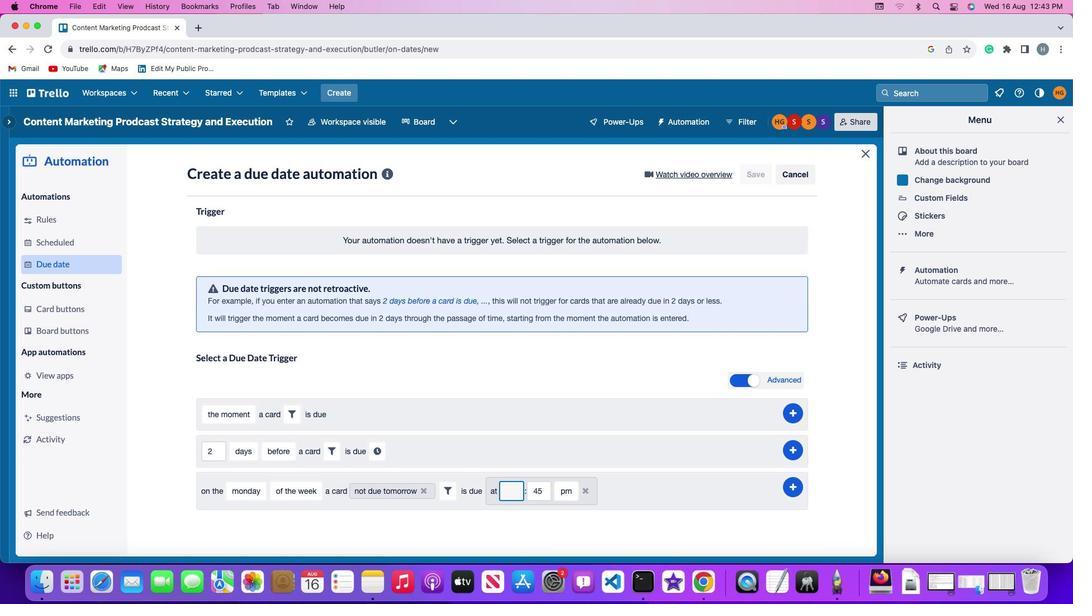 
Action: Mouse moved to (518, 488)
Screenshot: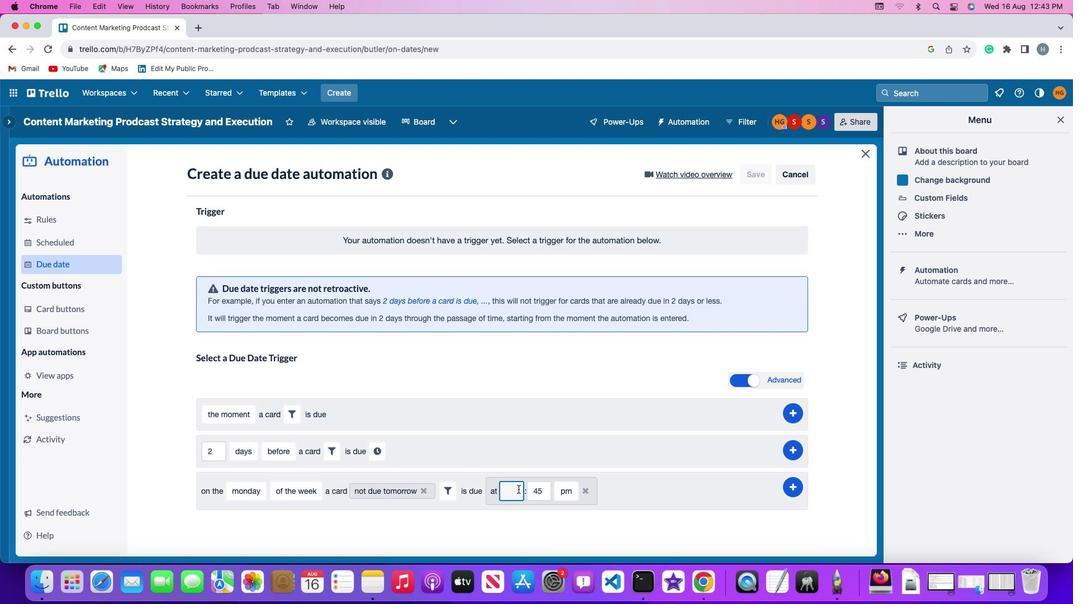 
Action: Key pressed '1''1'
Screenshot: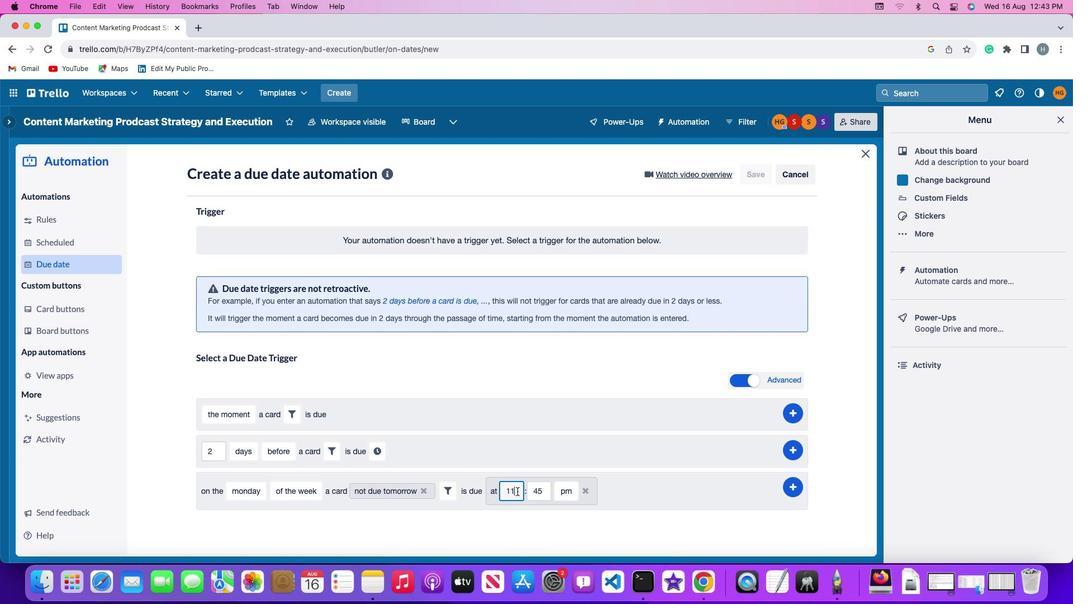 
Action: Mouse moved to (544, 489)
Screenshot: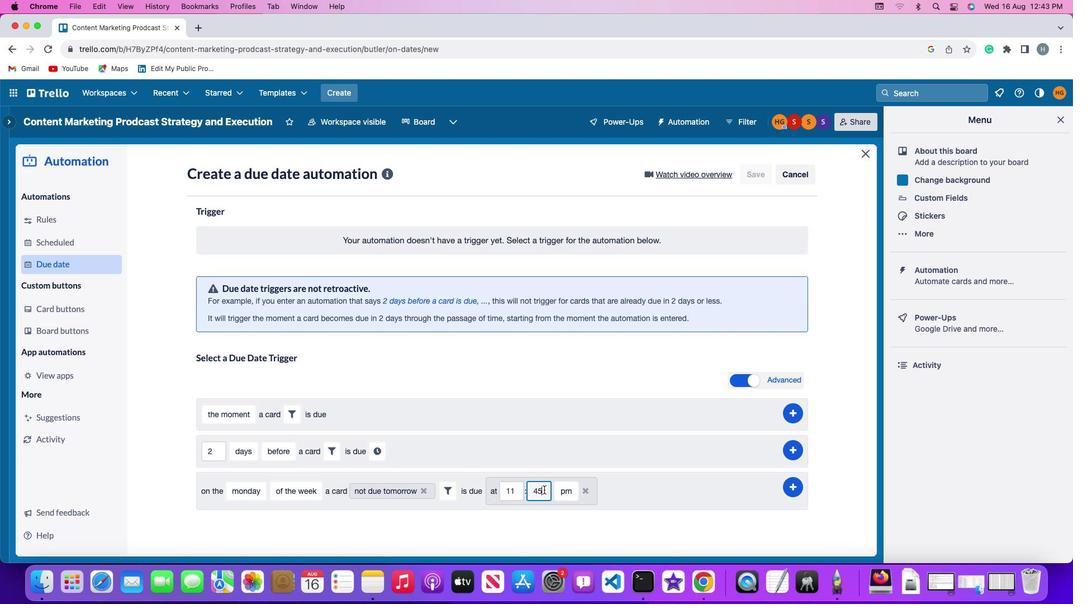 
Action: Mouse pressed left at (544, 489)
Screenshot: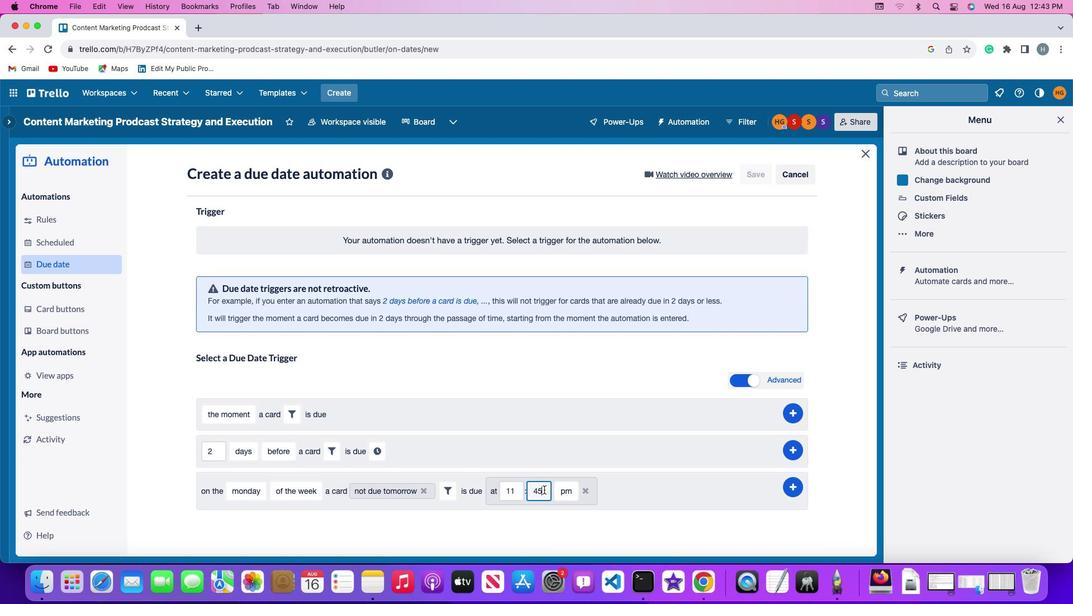 
Action: Key pressed Key.backspaceKey.backspace'0''0'
Screenshot: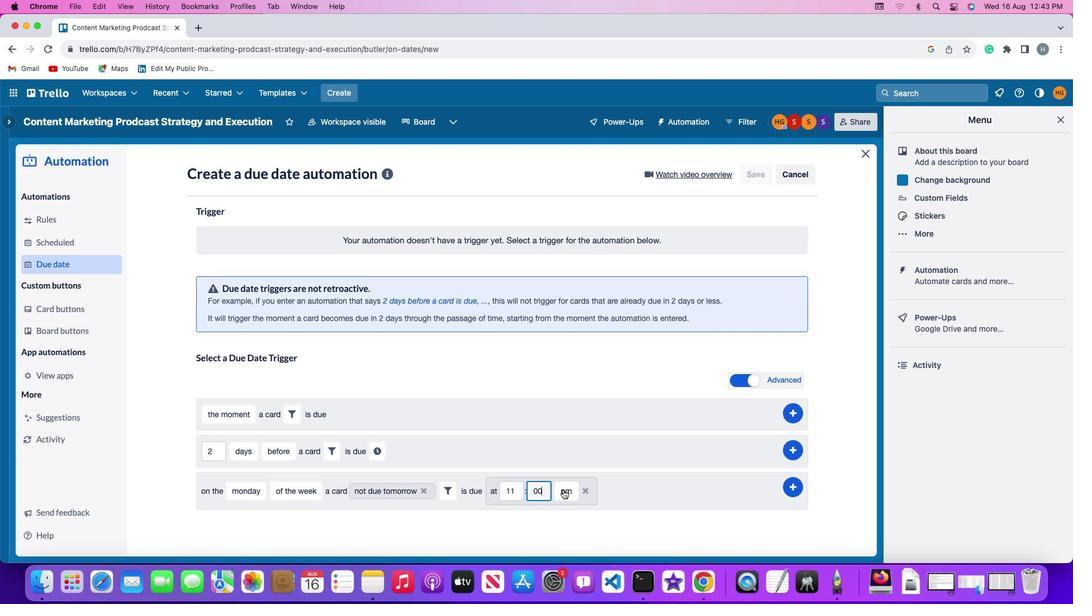 
Action: Mouse moved to (569, 489)
Screenshot: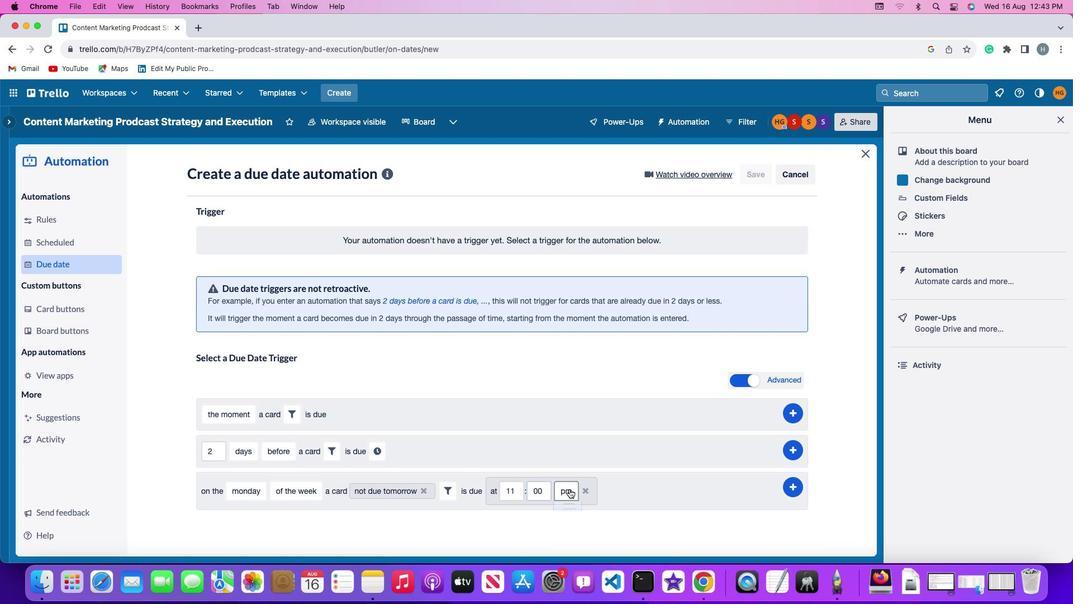 
Action: Mouse pressed left at (569, 489)
Screenshot: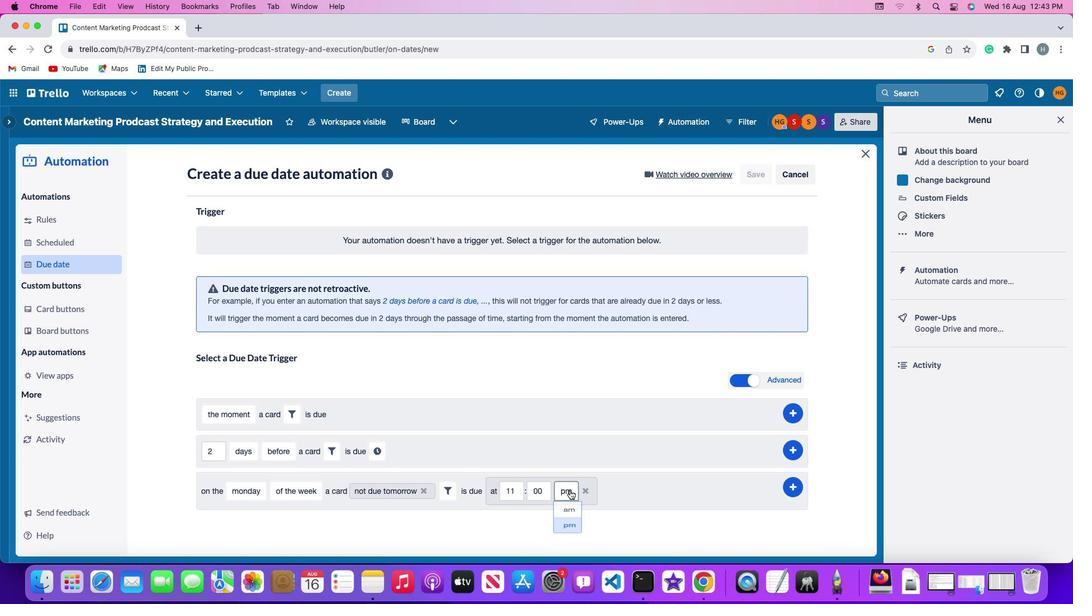 
Action: Mouse moved to (569, 511)
Screenshot: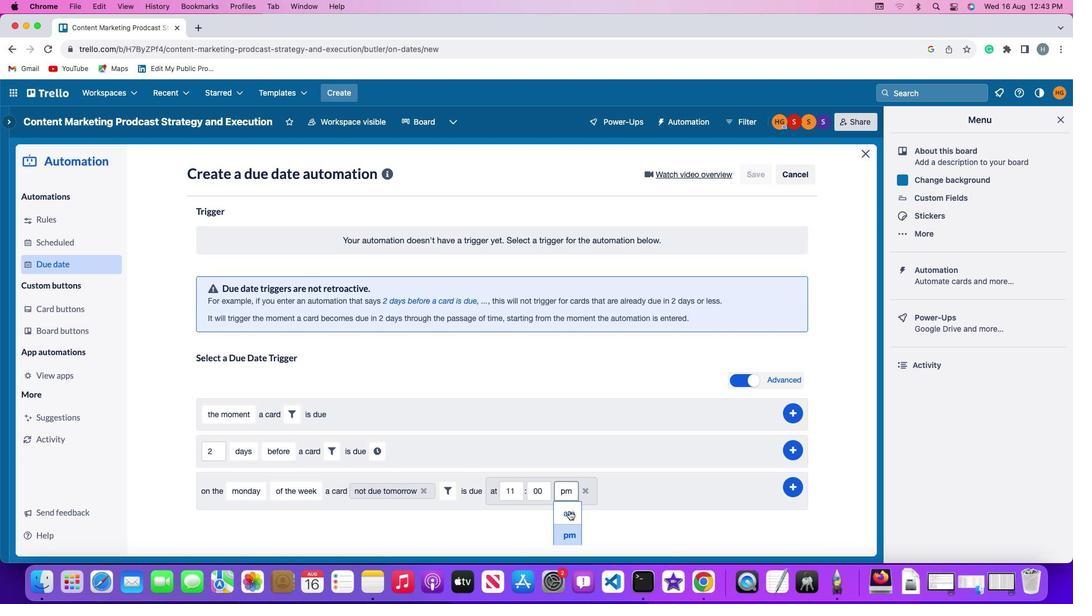 
Action: Mouse pressed left at (569, 511)
Screenshot: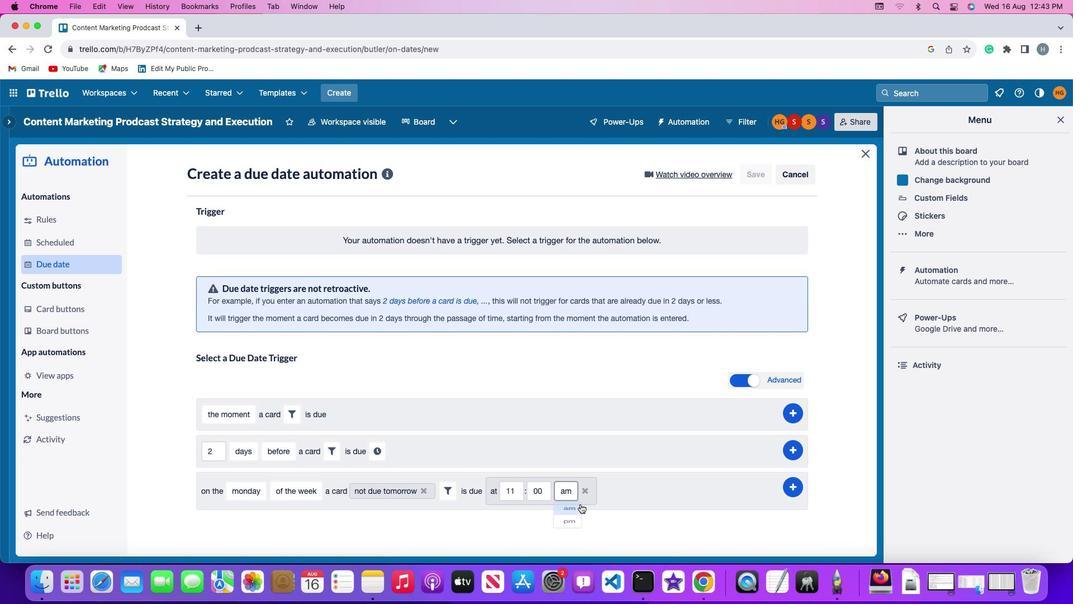 
Action: Mouse moved to (798, 486)
Screenshot: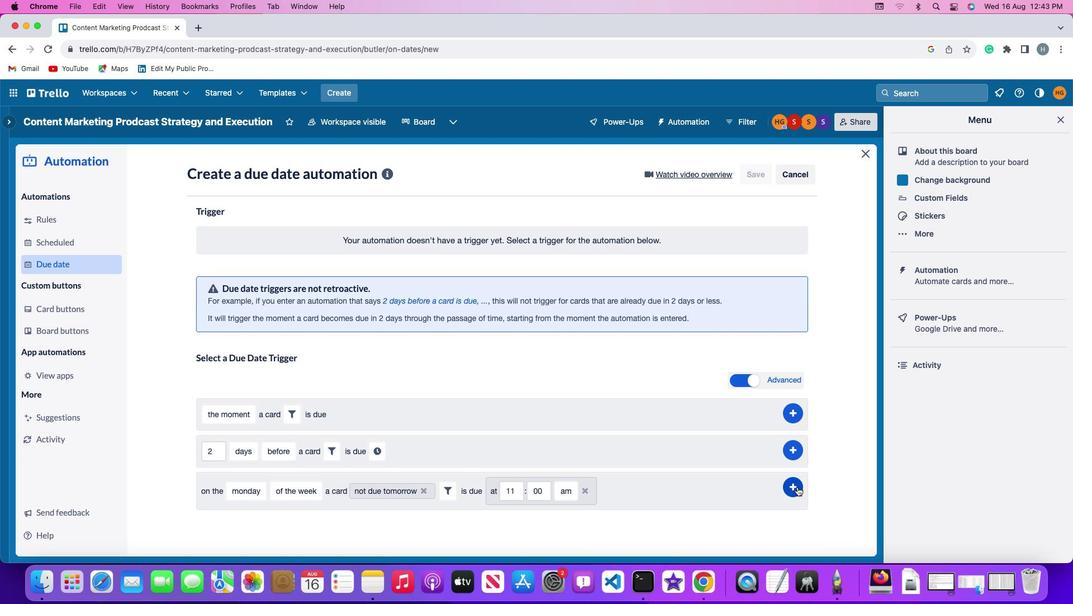 
Action: Mouse pressed left at (798, 486)
Screenshot: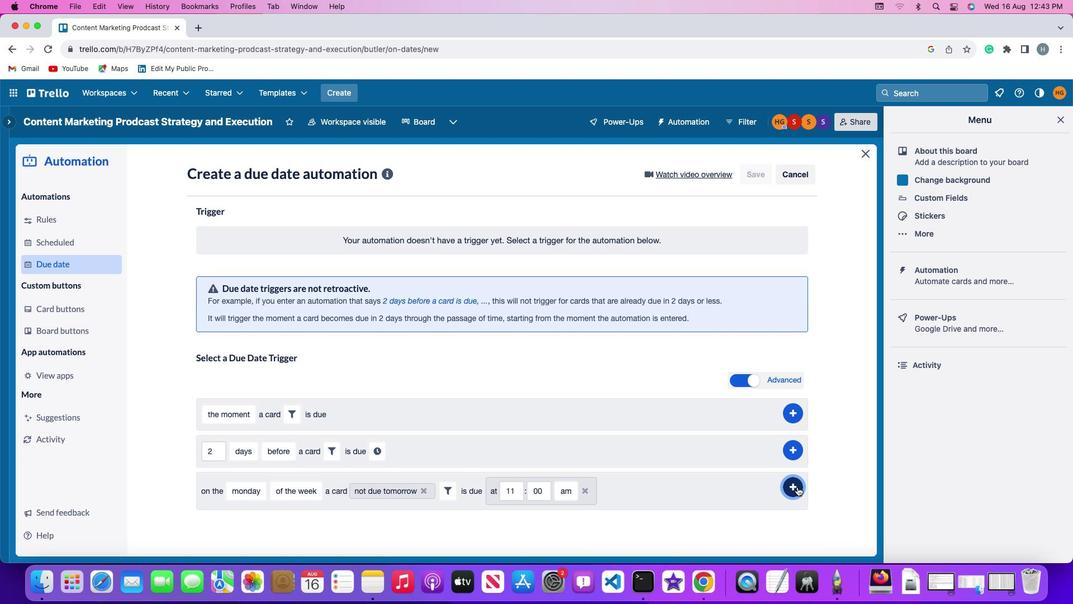 
Action: Mouse moved to (854, 385)
Screenshot: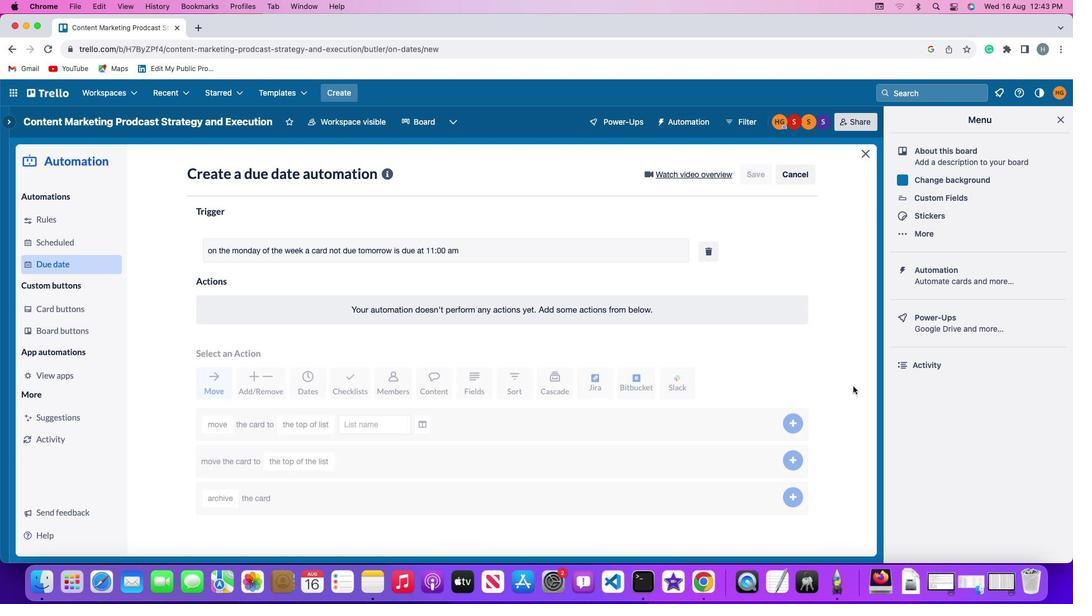 
